 Task: Create in the project BackTech and in the Backlog issue 'Develop a new tool for automated testing of web application database performance and scalability' a child issue 'Serverless computing application performance testing and reporting', and assign it to team member softage.1@softage.net. Create in the project BackTech and in the Backlog issue 'Upgrade the content management and versioning mechanisms of a web application to improve content management and version control' a child issue 'Automated testing infrastructure disaster recovery testing and reporting', and assign it to team member softage.2@softage.net
Action: Mouse moved to (193, 53)
Screenshot: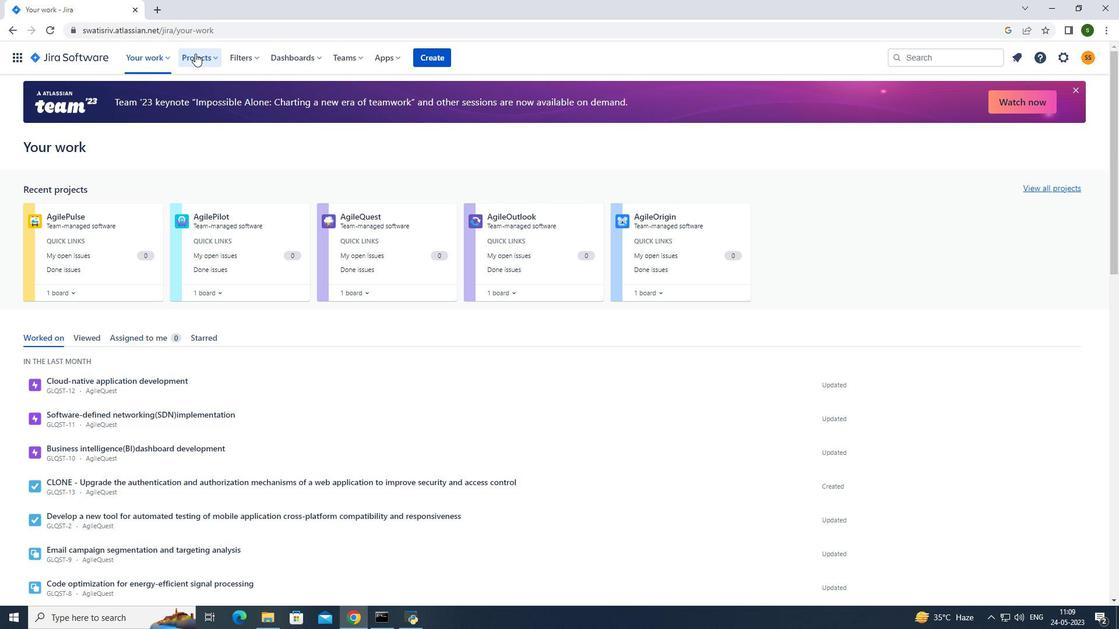 
Action: Mouse pressed left at (193, 53)
Screenshot: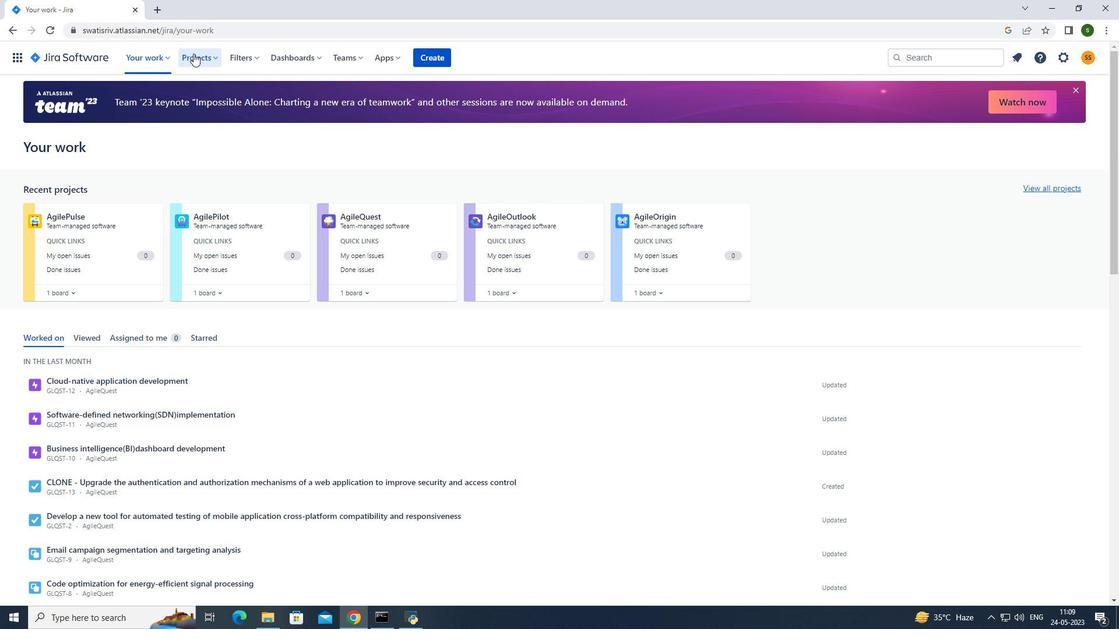 
Action: Mouse moved to (241, 107)
Screenshot: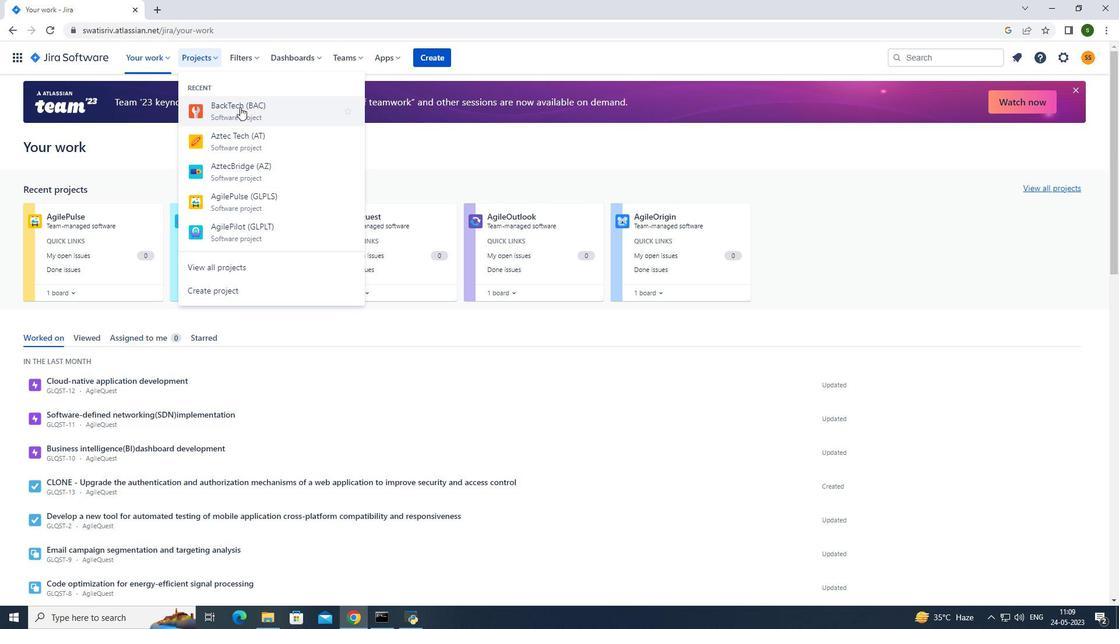 
Action: Mouse pressed left at (241, 107)
Screenshot: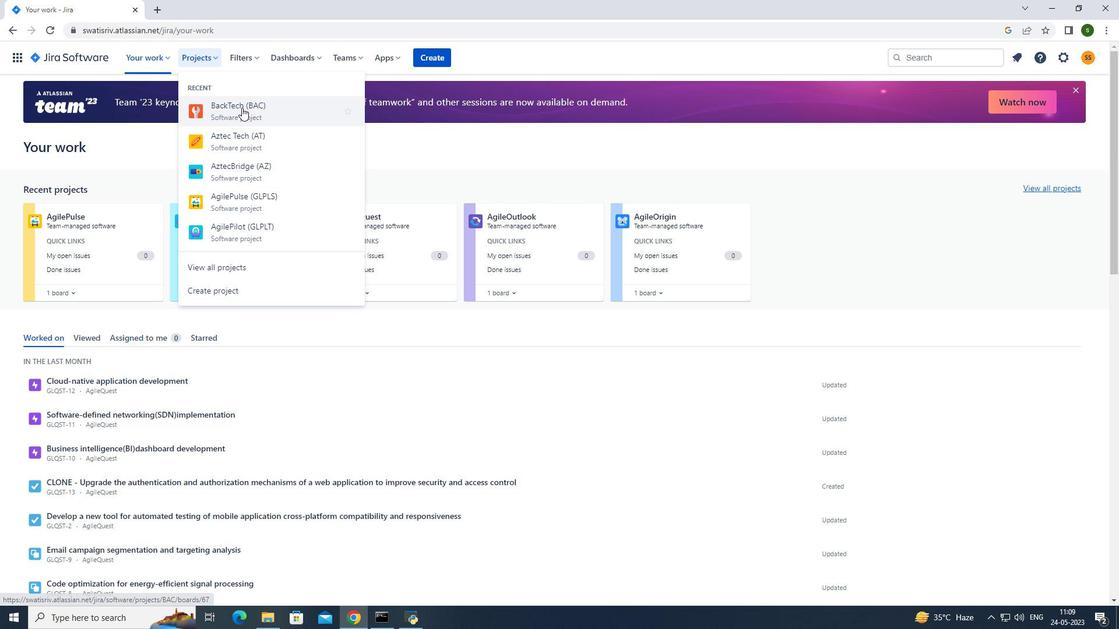 
Action: Mouse moved to (246, 395)
Screenshot: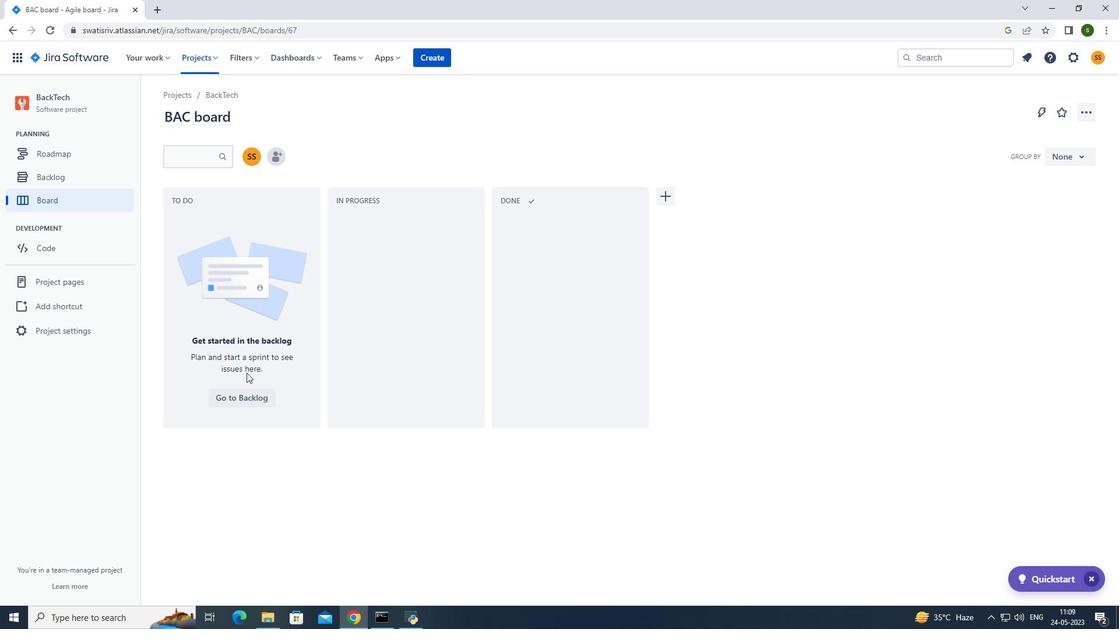 
Action: Mouse pressed left at (246, 395)
Screenshot: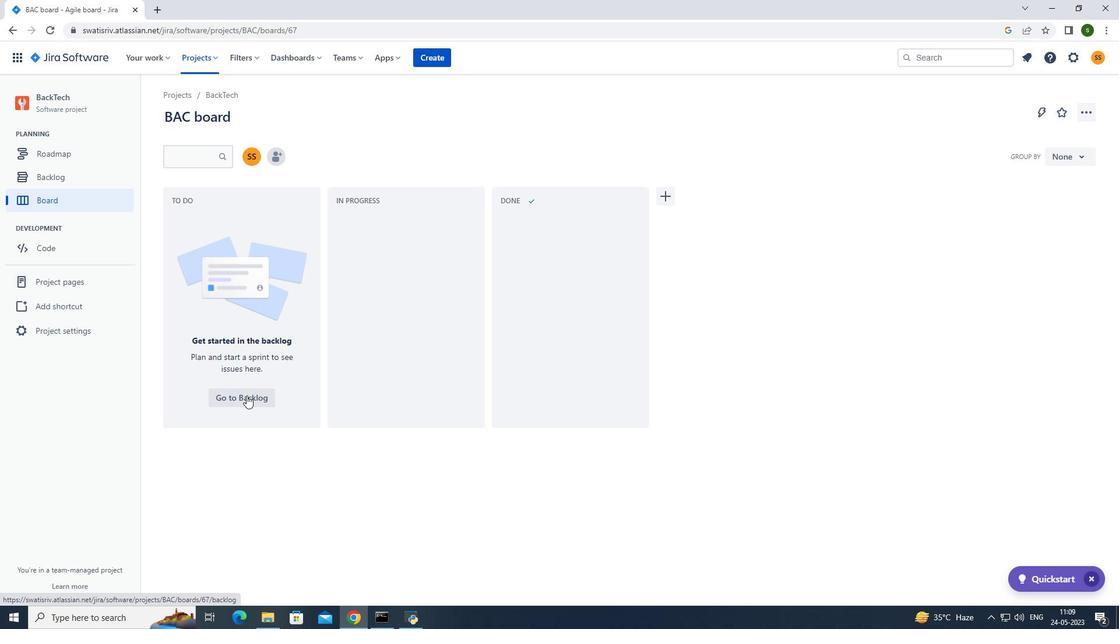 
Action: Mouse moved to (439, 350)
Screenshot: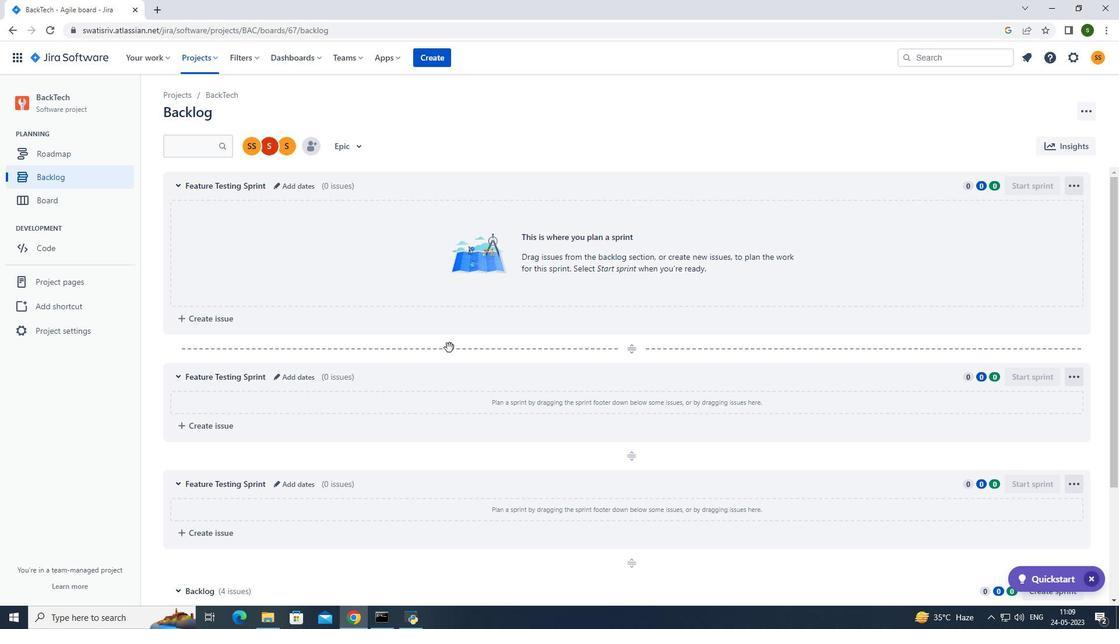 
Action: Mouse scrolled (439, 349) with delta (0, 0)
Screenshot: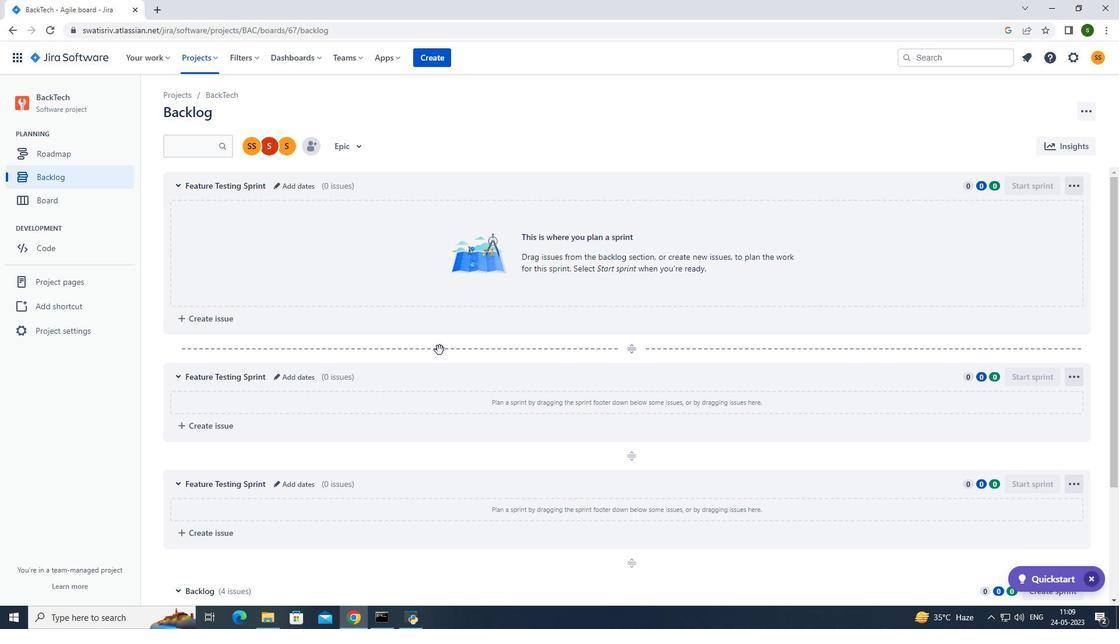 
Action: Mouse scrolled (439, 349) with delta (0, 0)
Screenshot: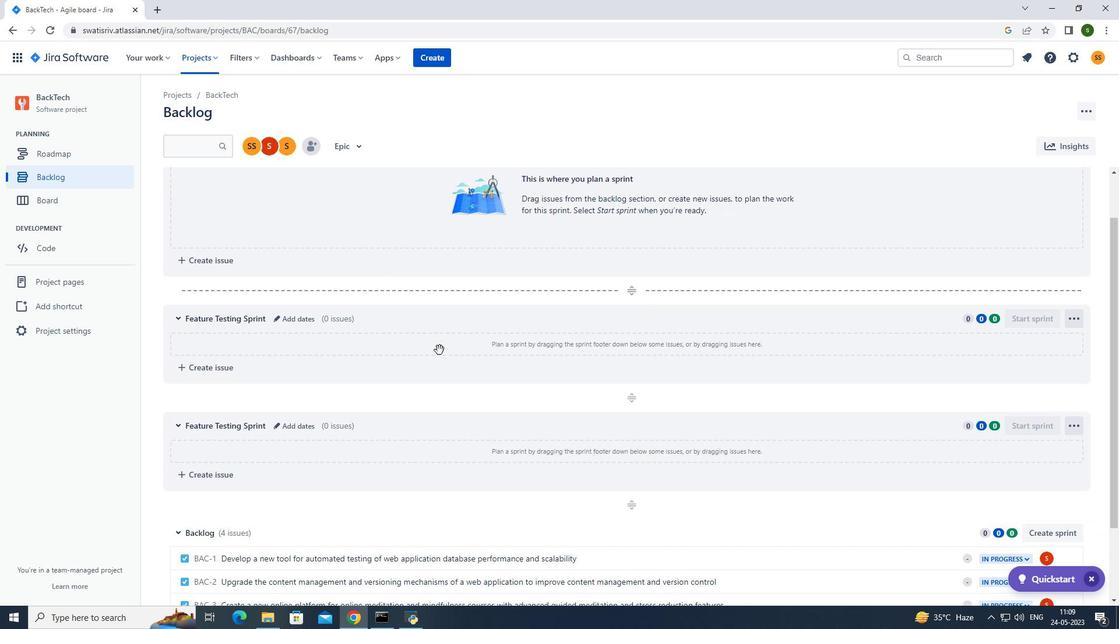 
Action: Mouse scrolled (439, 349) with delta (0, 0)
Screenshot: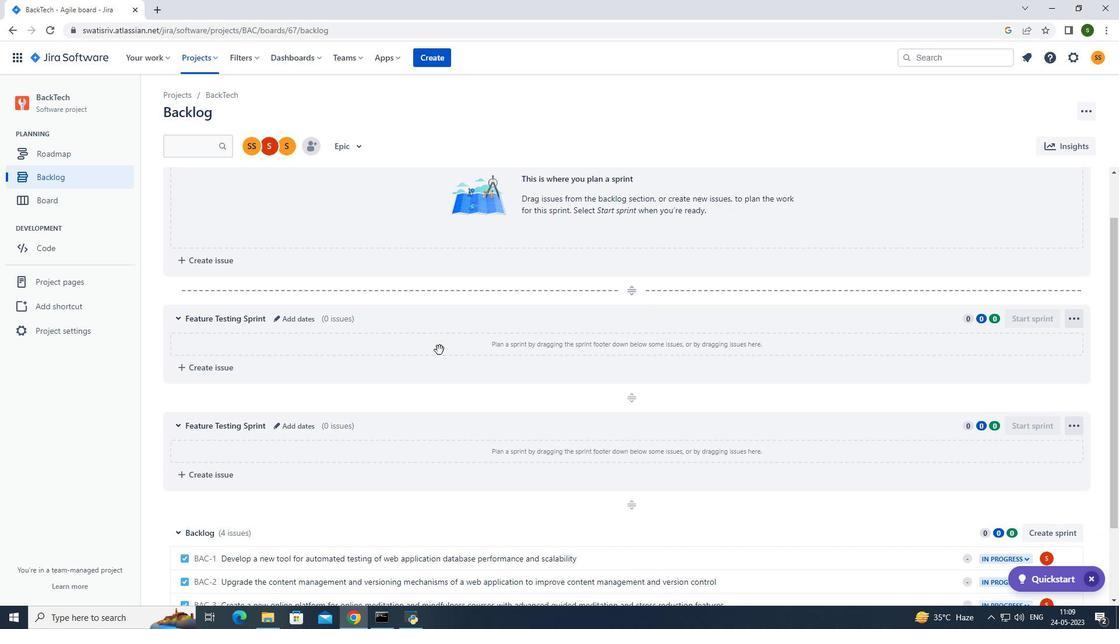 
Action: Mouse scrolled (439, 349) with delta (0, 0)
Screenshot: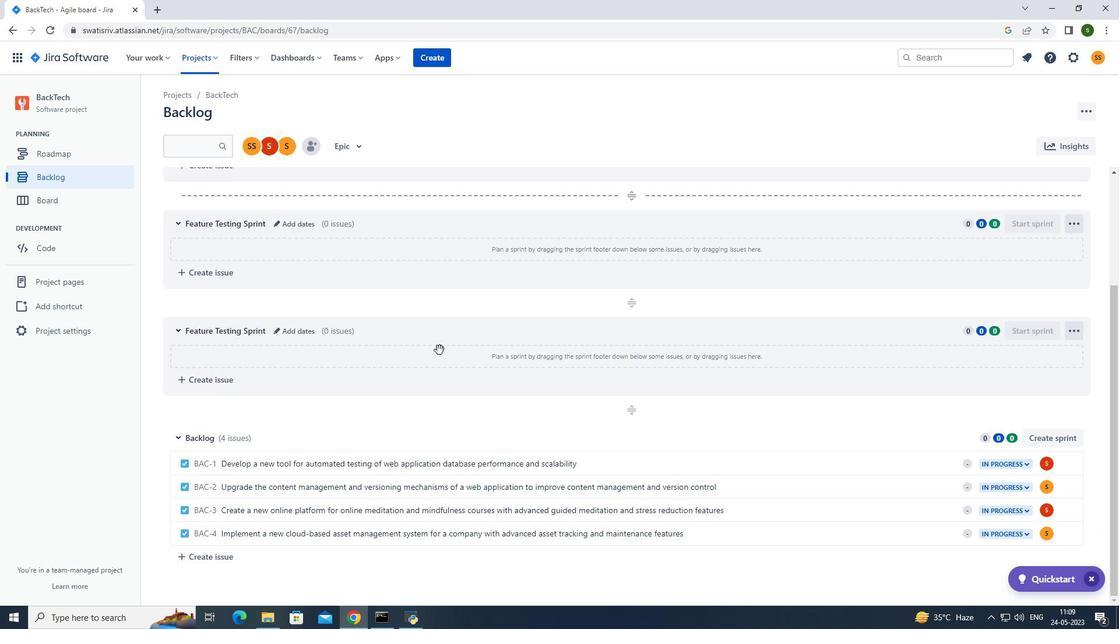 
Action: Mouse scrolled (439, 349) with delta (0, 0)
Screenshot: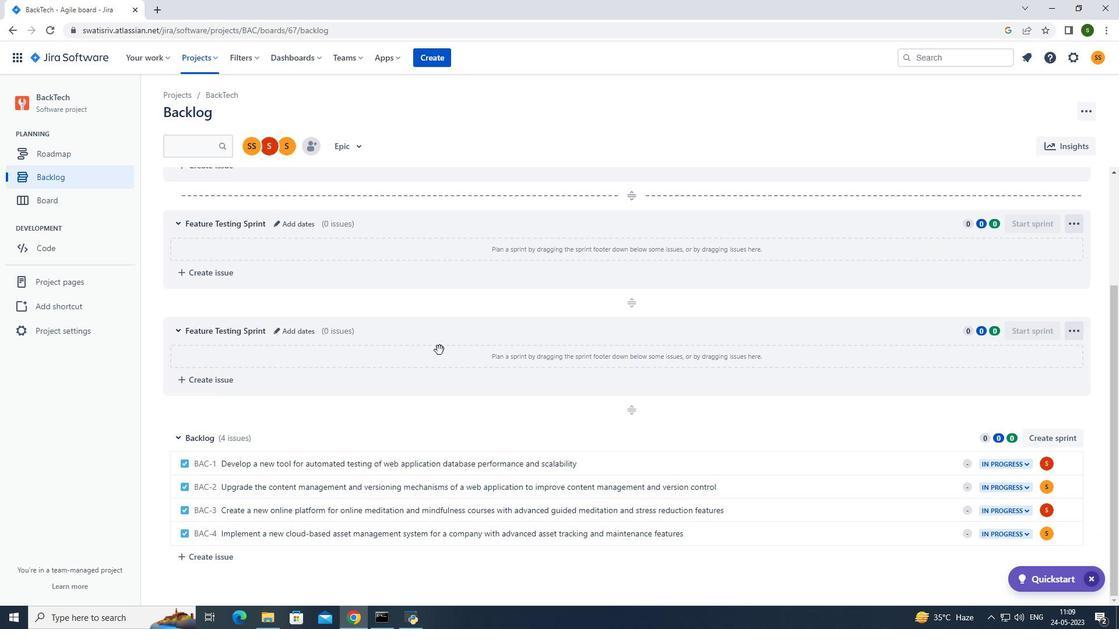 
Action: Mouse scrolled (439, 349) with delta (0, 0)
Screenshot: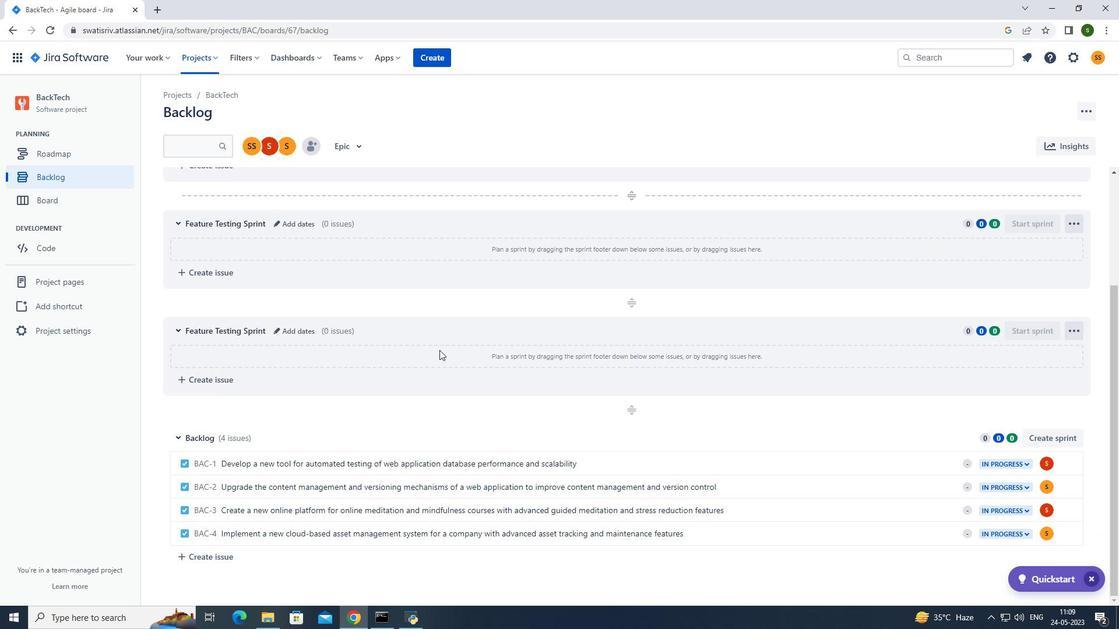 
Action: Mouse scrolled (439, 350) with delta (0, 0)
Screenshot: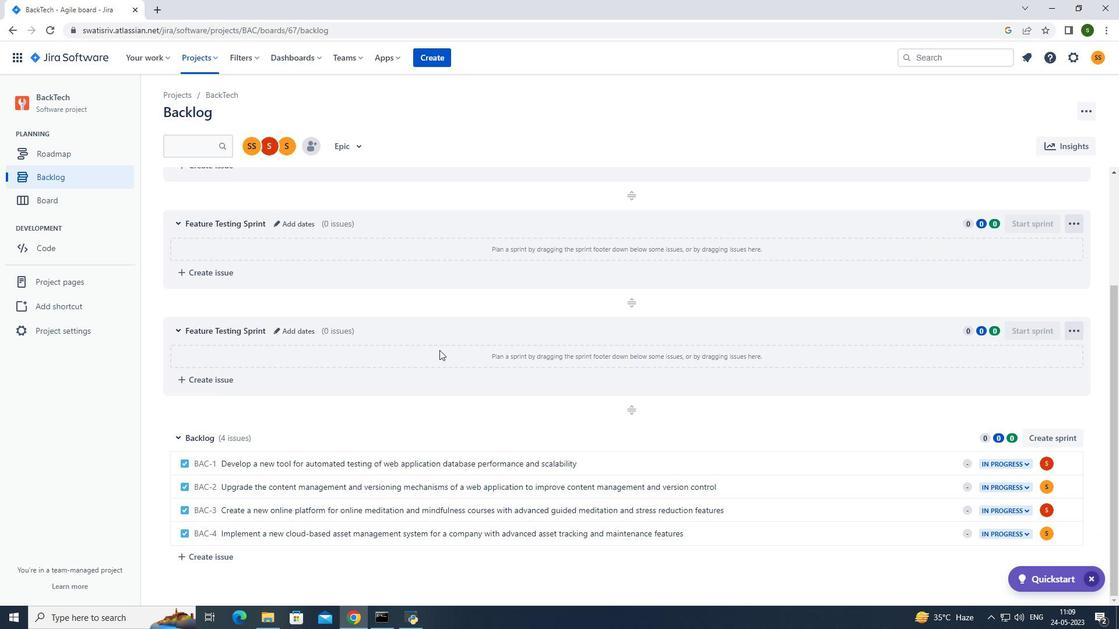 
Action: Mouse moved to (662, 459)
Screenshot: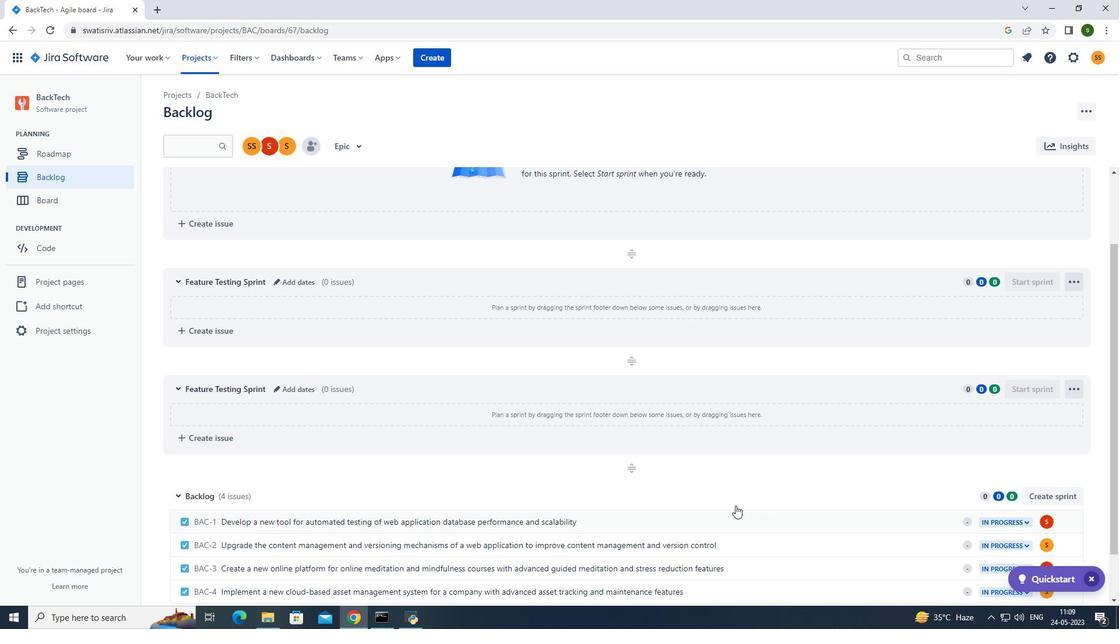 
Action: Mouse scrolled (662, 458) with delta (0, 0)
Screenshot: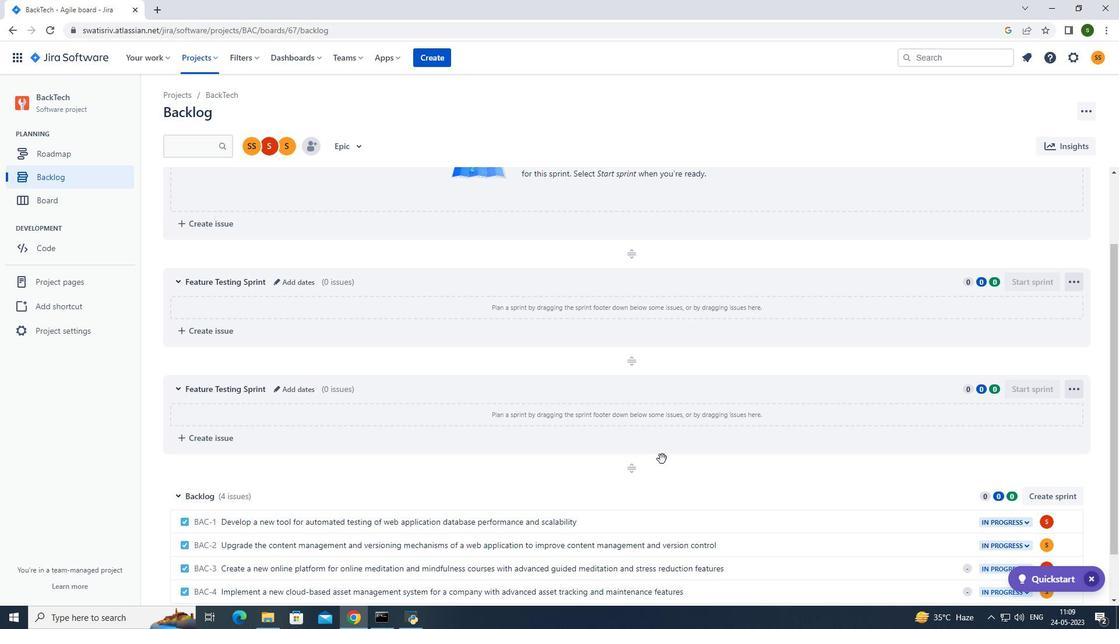 
Action: Mouse scrolled (662, 458) with delta (0, 0)
Screenshot: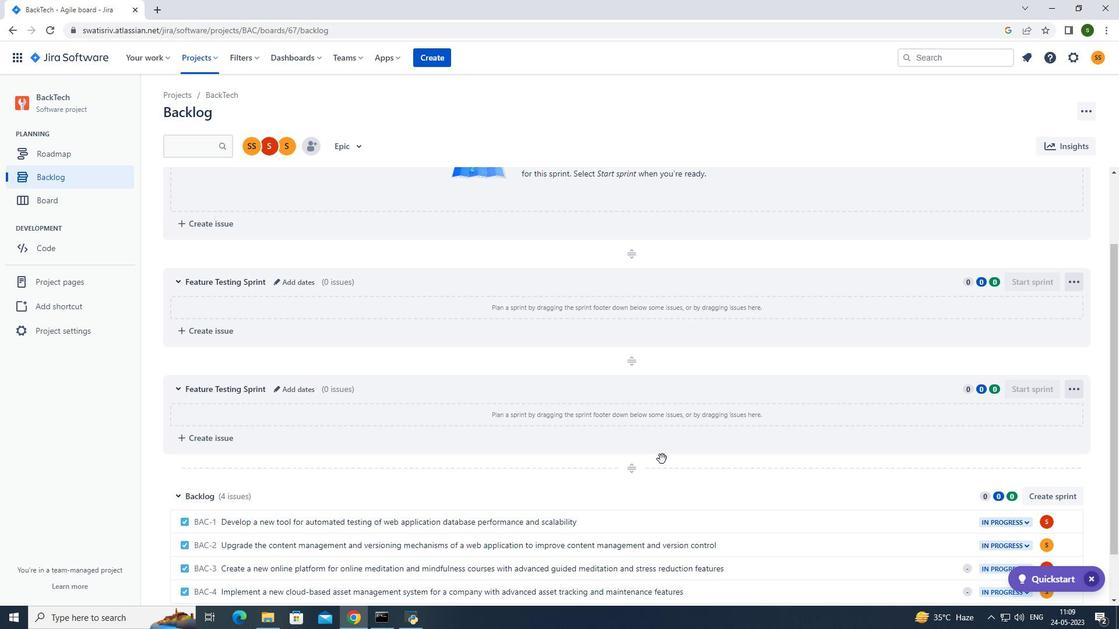 
Action: Mouse scrolled (662, 458) with delta (0, 0)
Screenshot: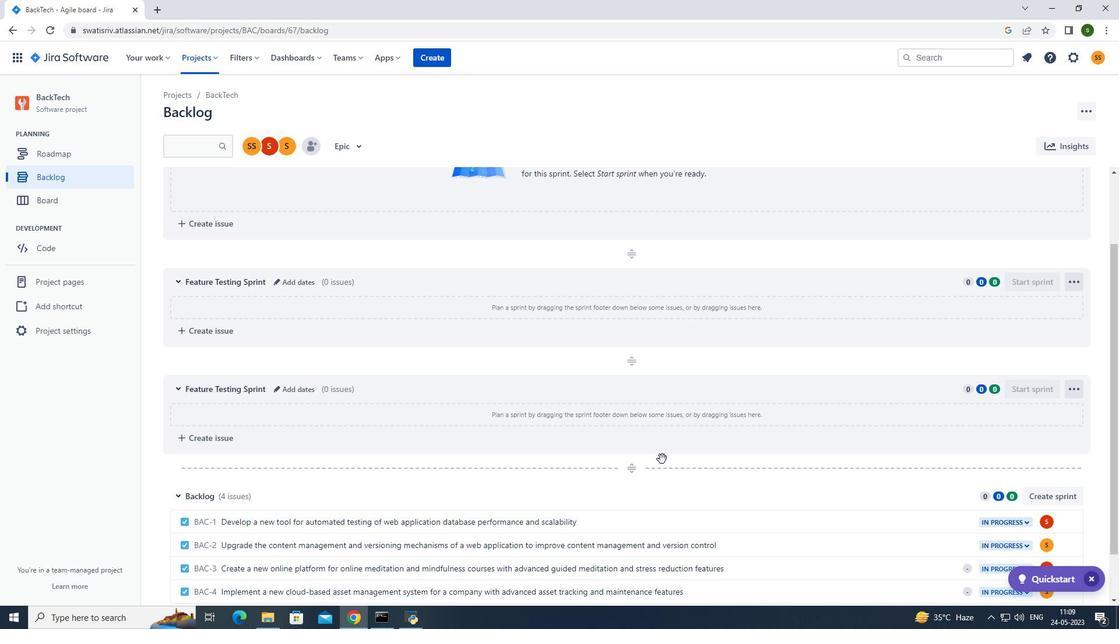 
Action: Mouse moved to (763, 462)
Screenshot: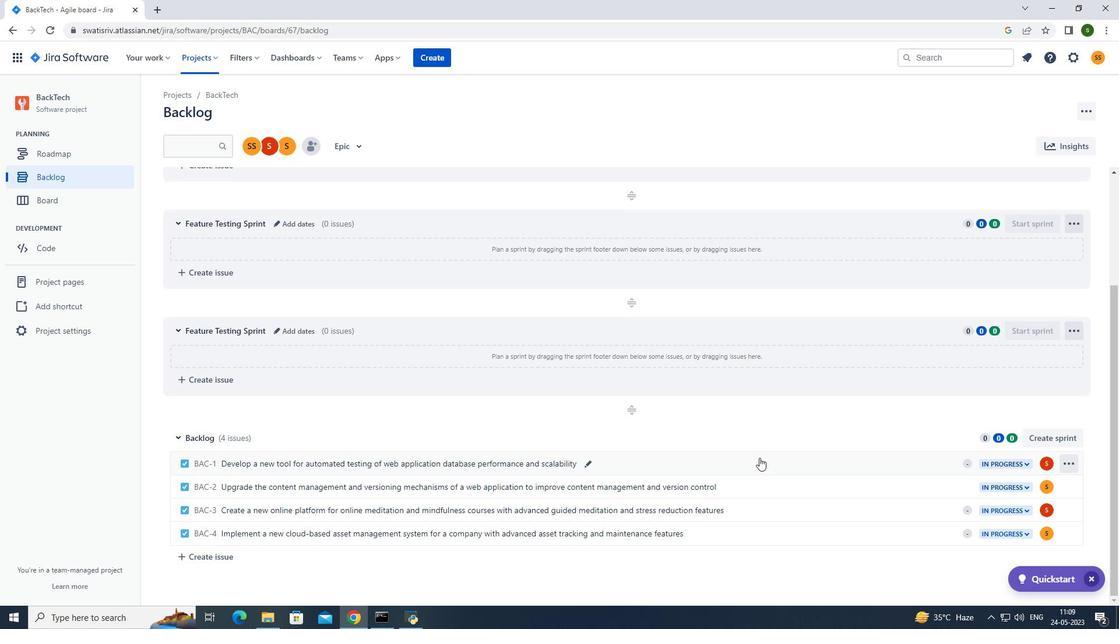 
Action: Mouse pressed left at (763, 462)
Screenshot: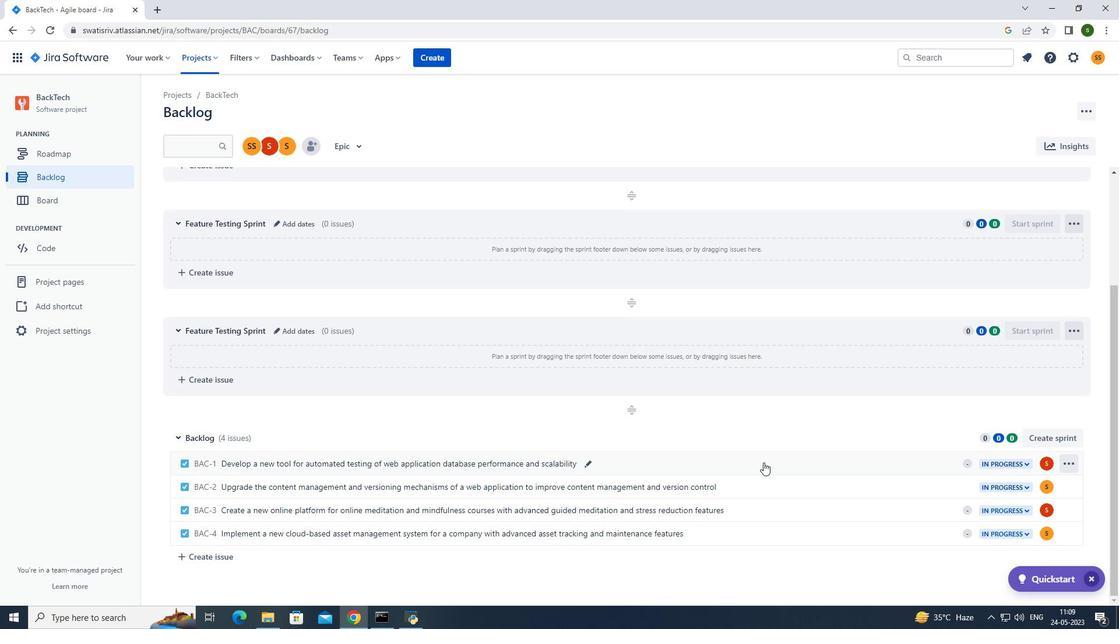 
Action: Mouse moved to (914, 280)
Screenshot: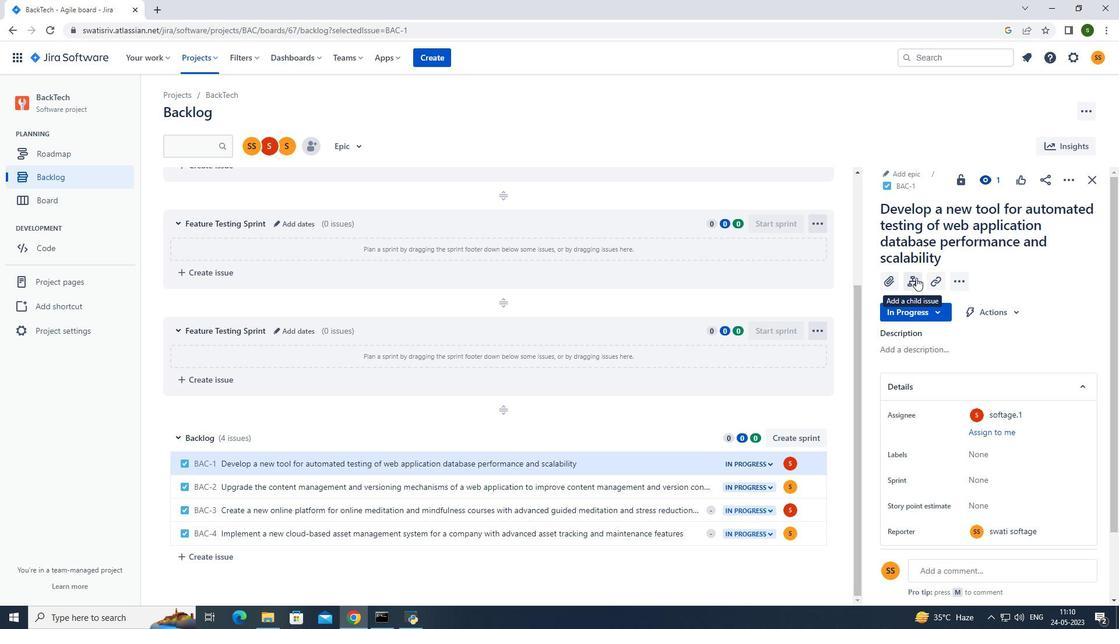 
Action: Mouse pressed left at (914, 280)
Screenshot: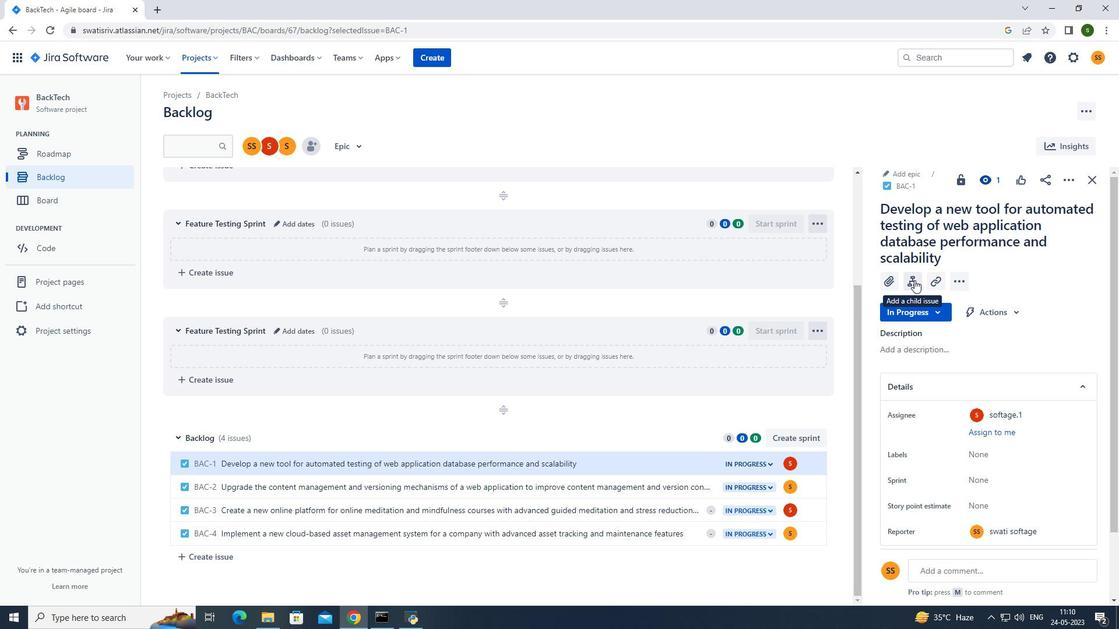 
Action: Mouse moved to (929, 374)
Screenshot: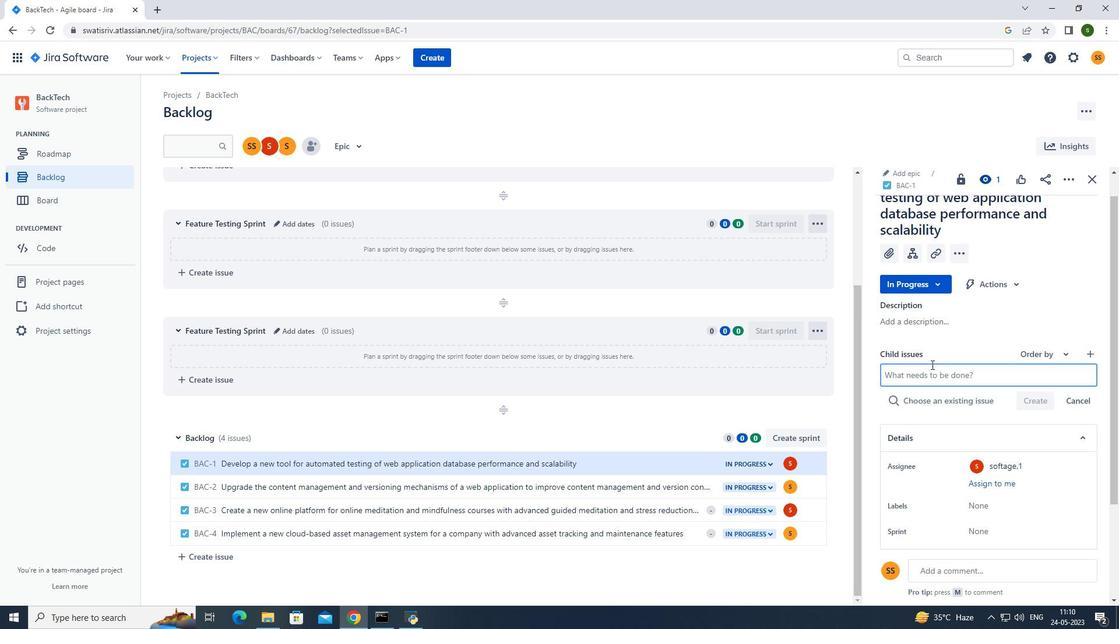 
Action: Mouse pressed left at (929, 374)
Screenshot: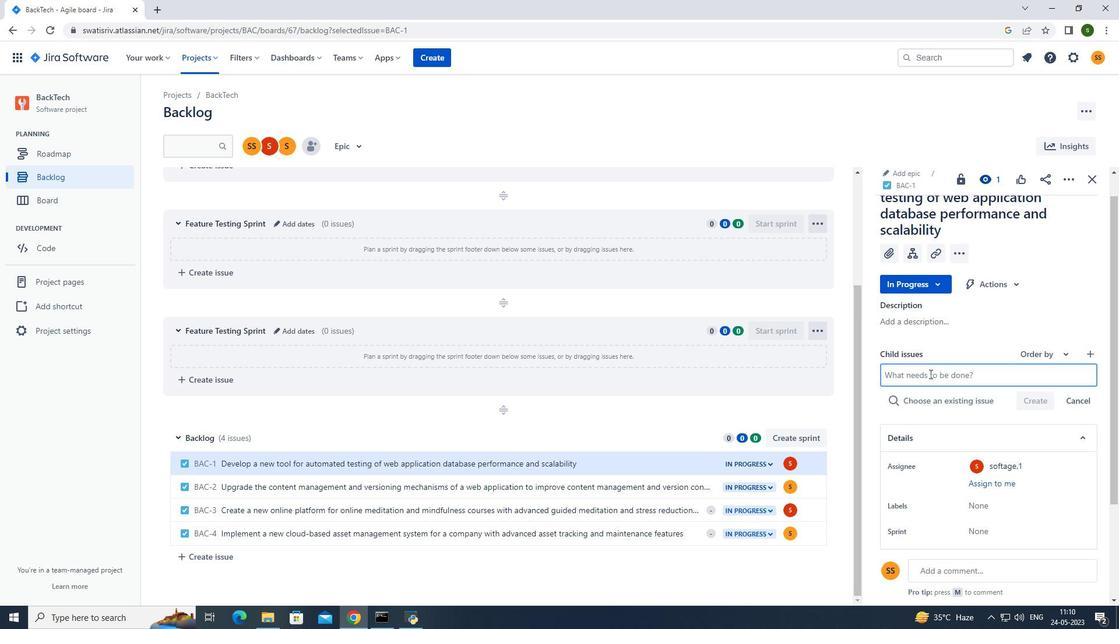 
Action: Key pressed <Key.caps_lock>S<Key.caps_lock>erverless<Key.space>coputing
Screenshot: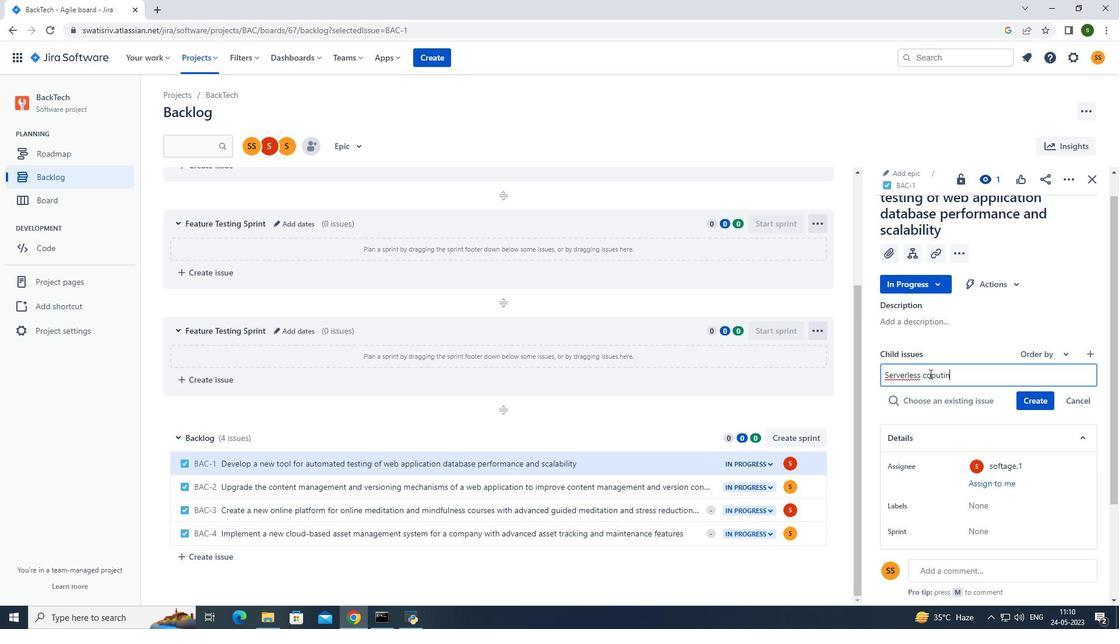 
Action: Mouse moved to (935, 375)
Screenshot: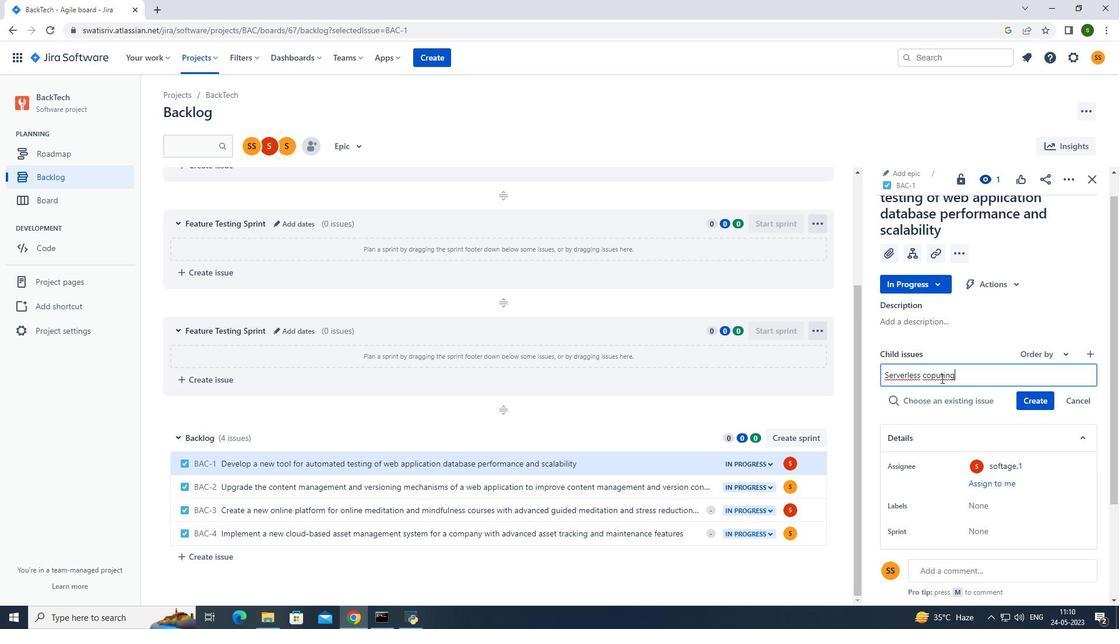 
Action: Mouse pressed left at (935, 375)
Screenshot: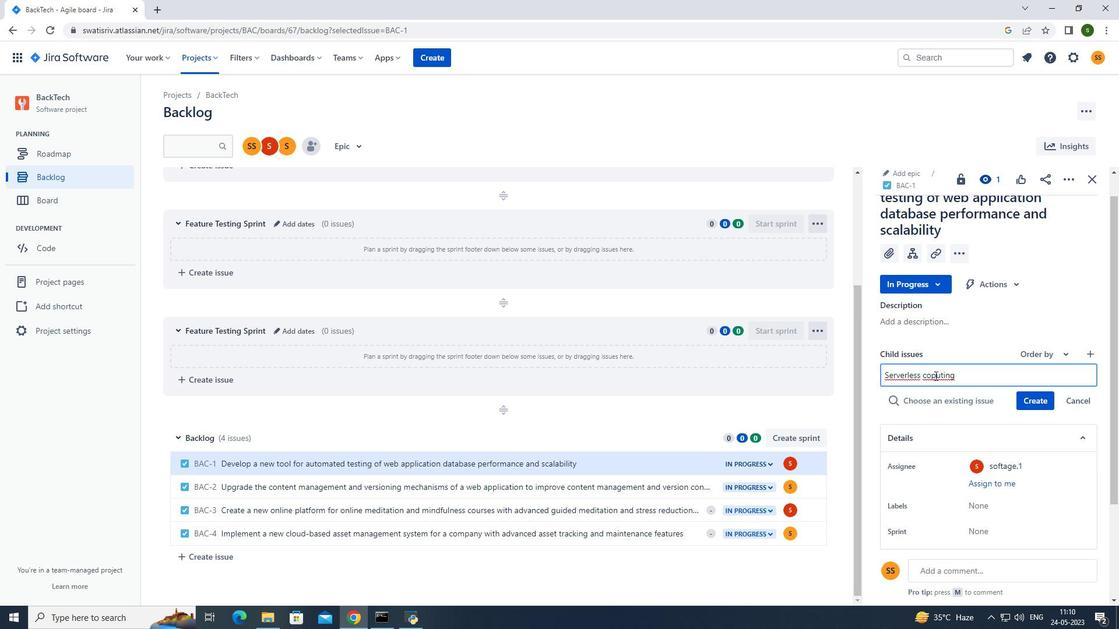 
Action: Mouse moved to (931, 375)
Screenshot: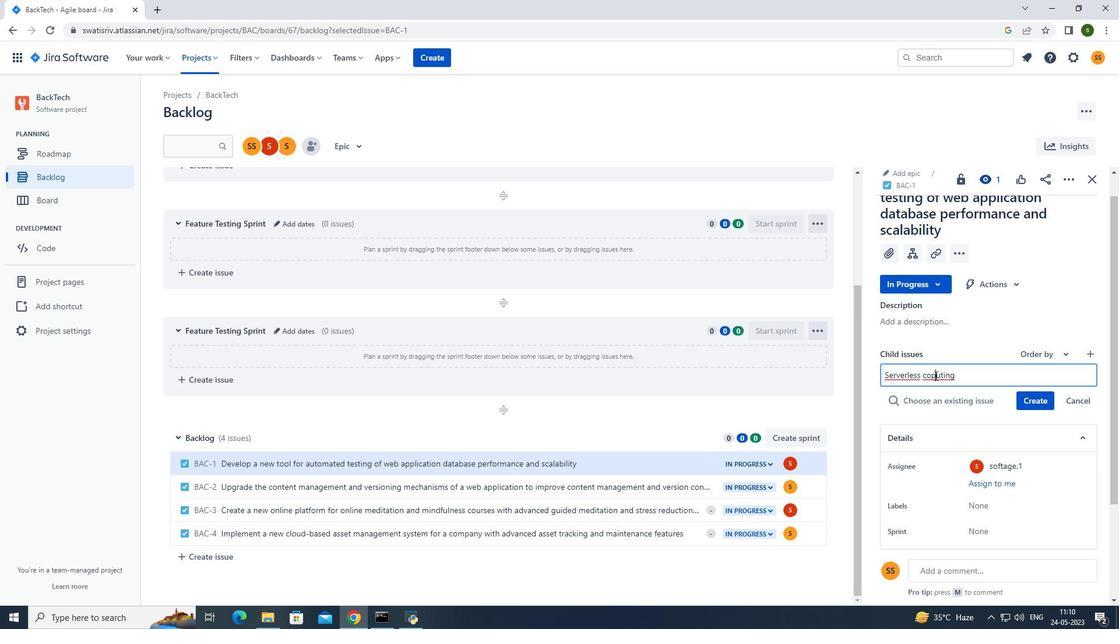 
Action: Mouse pressed left at (931, 375)
Screenshot: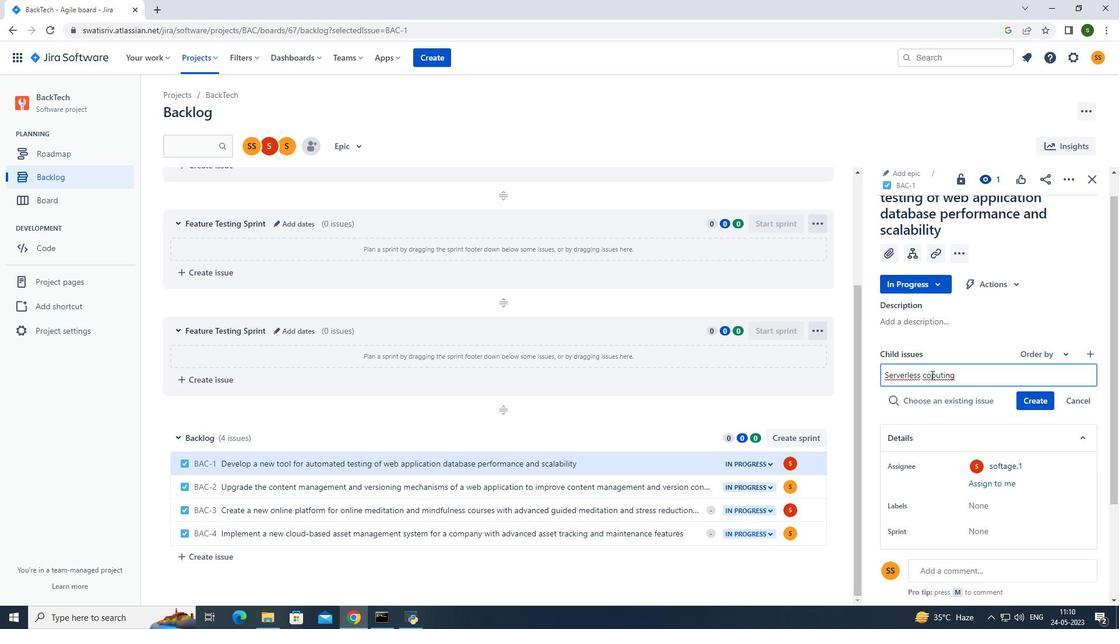 
Action: Mouse moved to (939, 375)
Screenshot: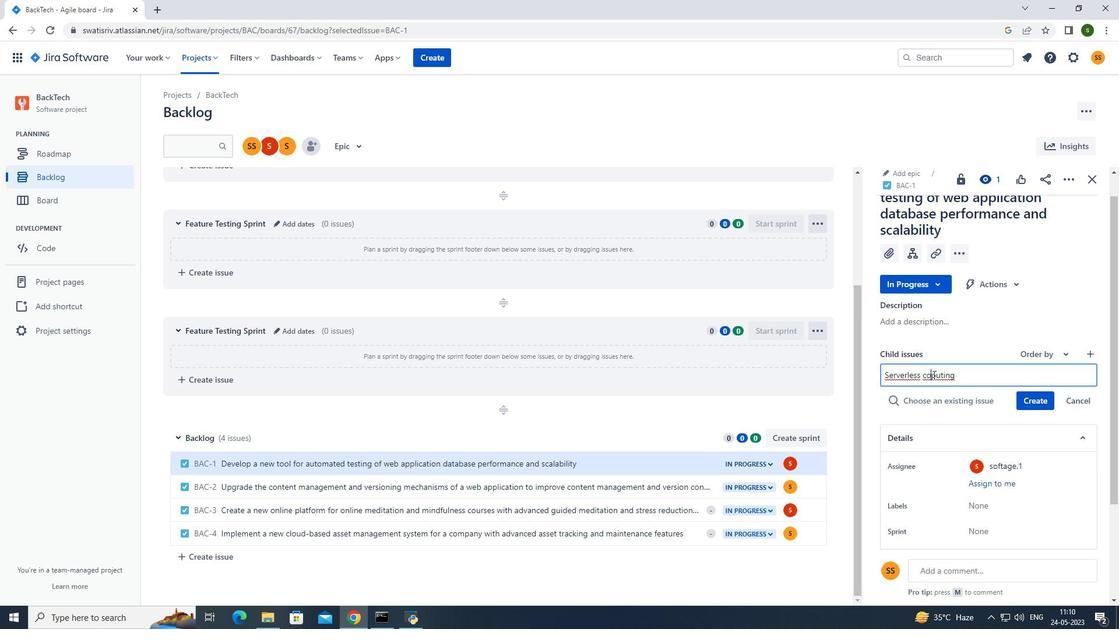 
Action: Key pressed m
Screenshot: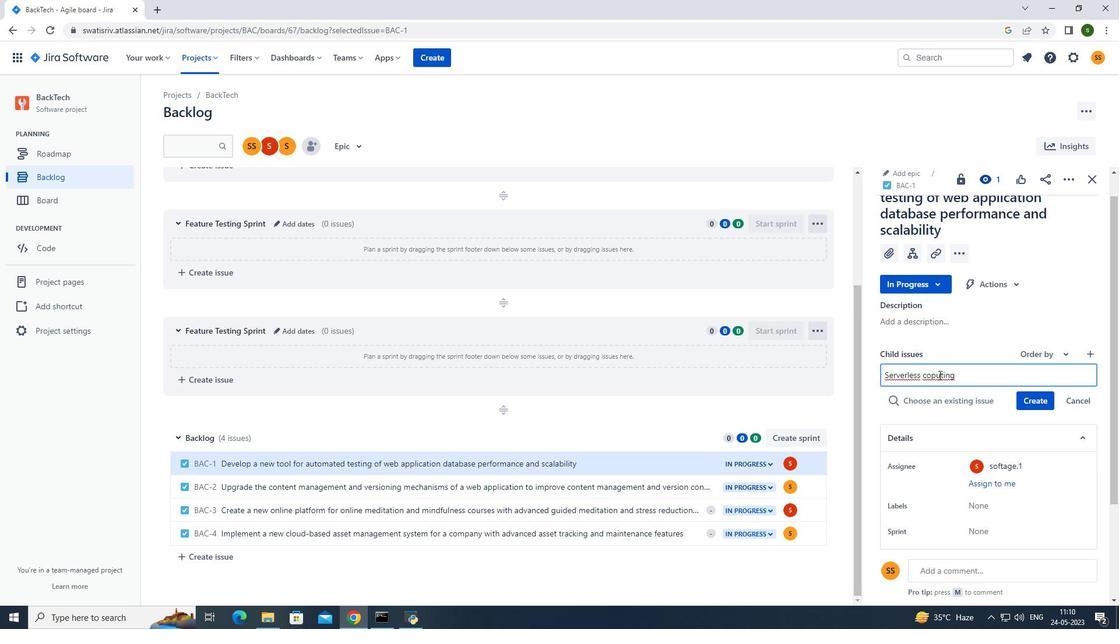 
Action: Mouse moved to (981, 382)
Screenshot: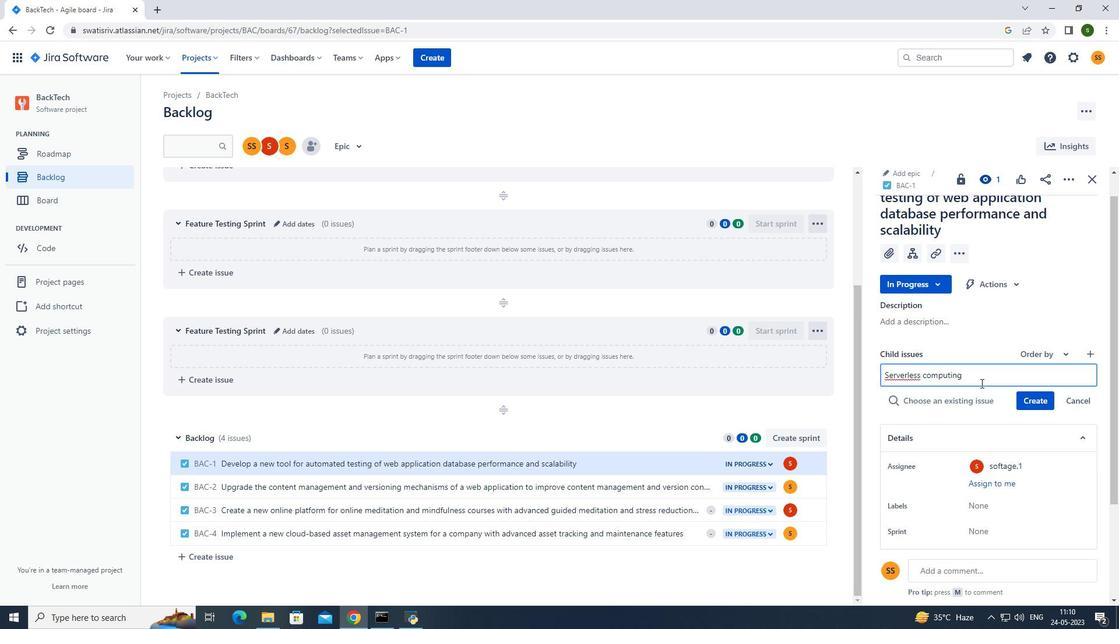 
Action: Mouse pressed left at (981, 382)
Screenshot: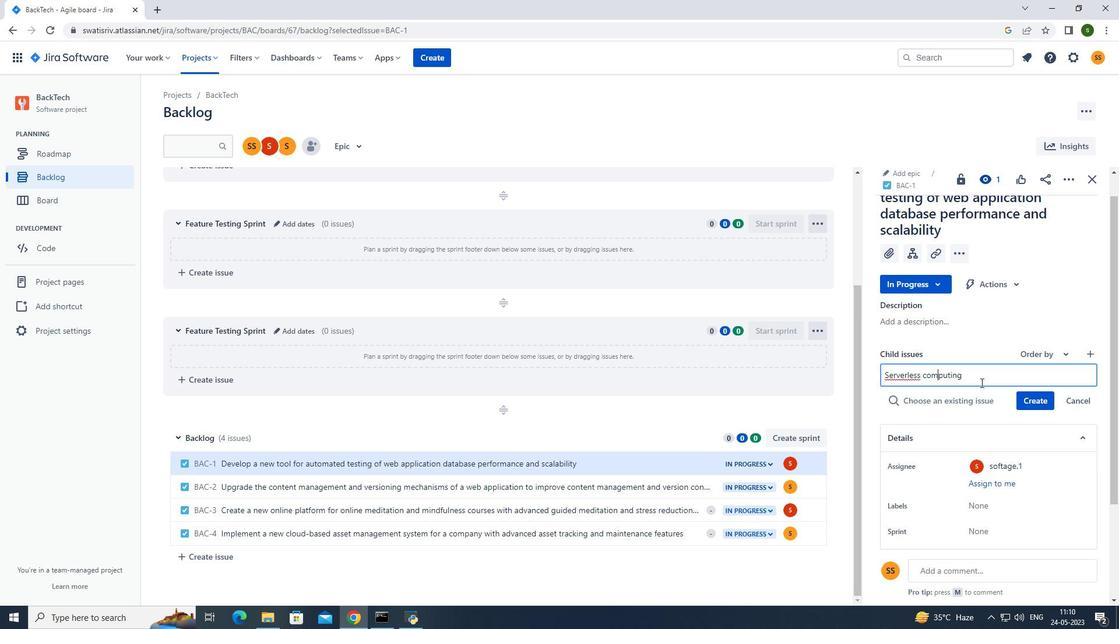 
Action: Mouse moved to (972, 373)
Screenshot: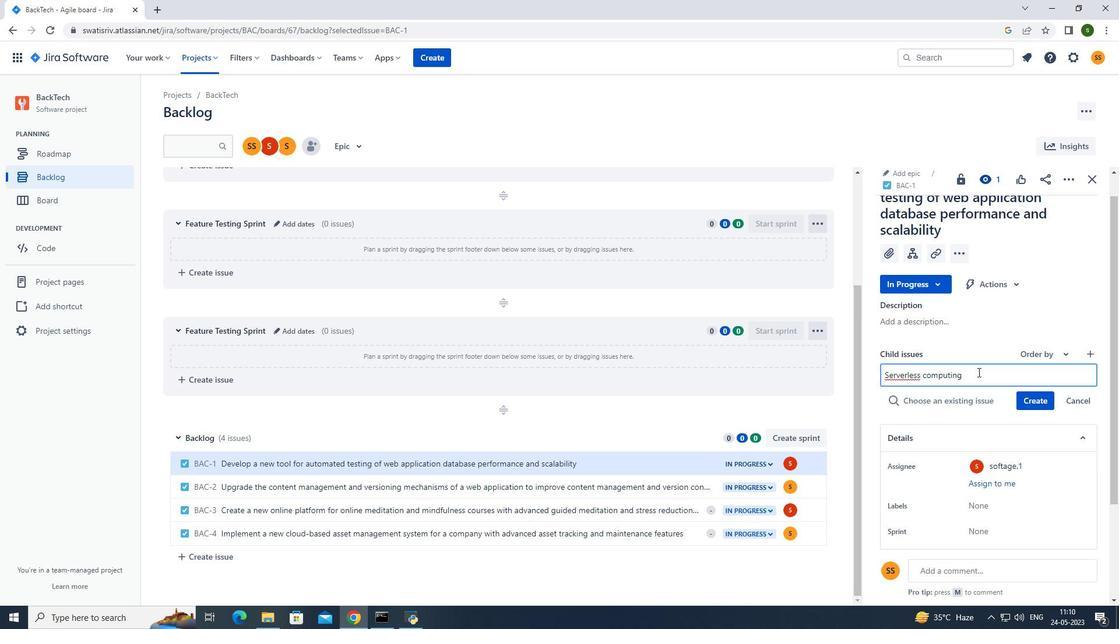 
Action: Key pressed <Key.space>application<Key.space>performance<Key.space>testing<Key.space>and<Key.space>reporting<Key.enter>
Screenshot: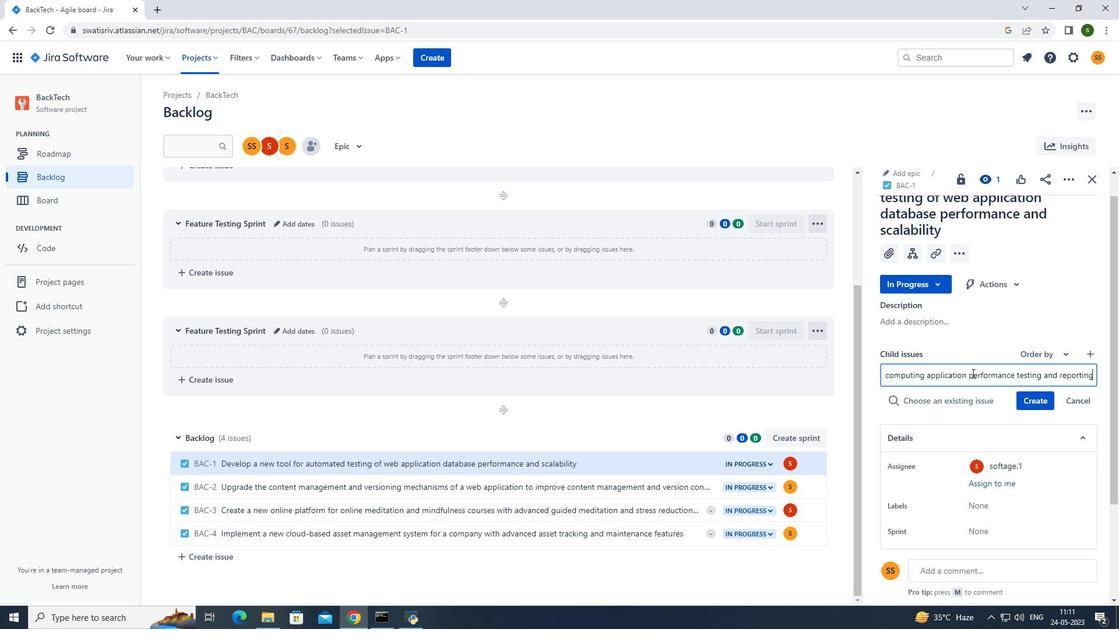 
Action: Mouse moved to (1043, 381)
Screenshot: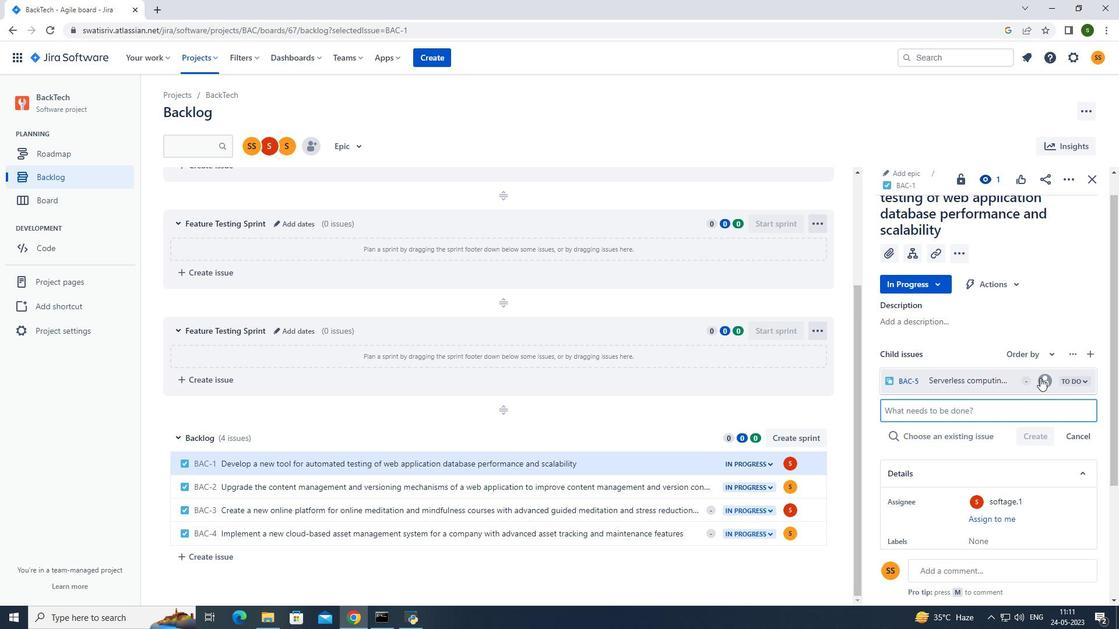 
Action: Mouse pressed left at (1043, 381)
Screenshot: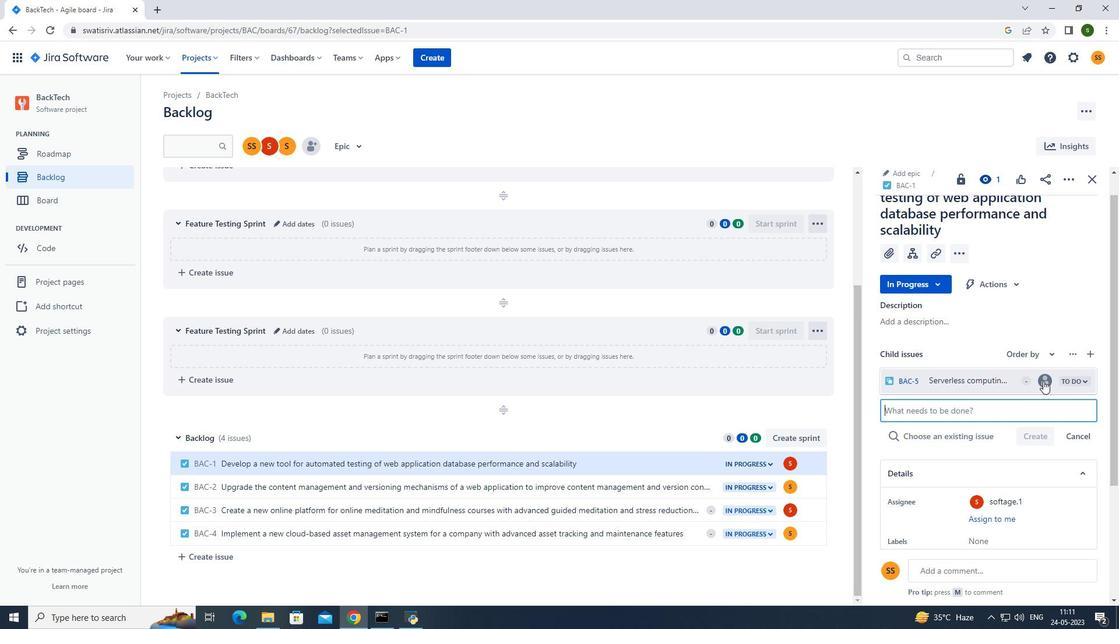 
Action: Mouse moved to (929, 320)
Screenshot: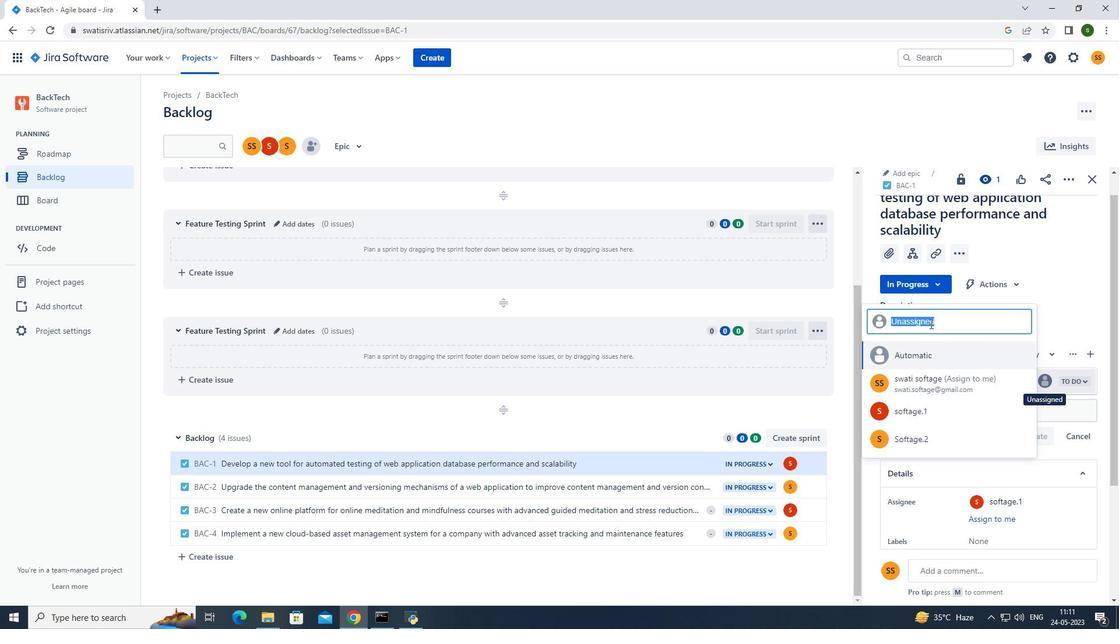 
Action: Key pressed softage.1<Key.shift>@softage.net
Screenshot: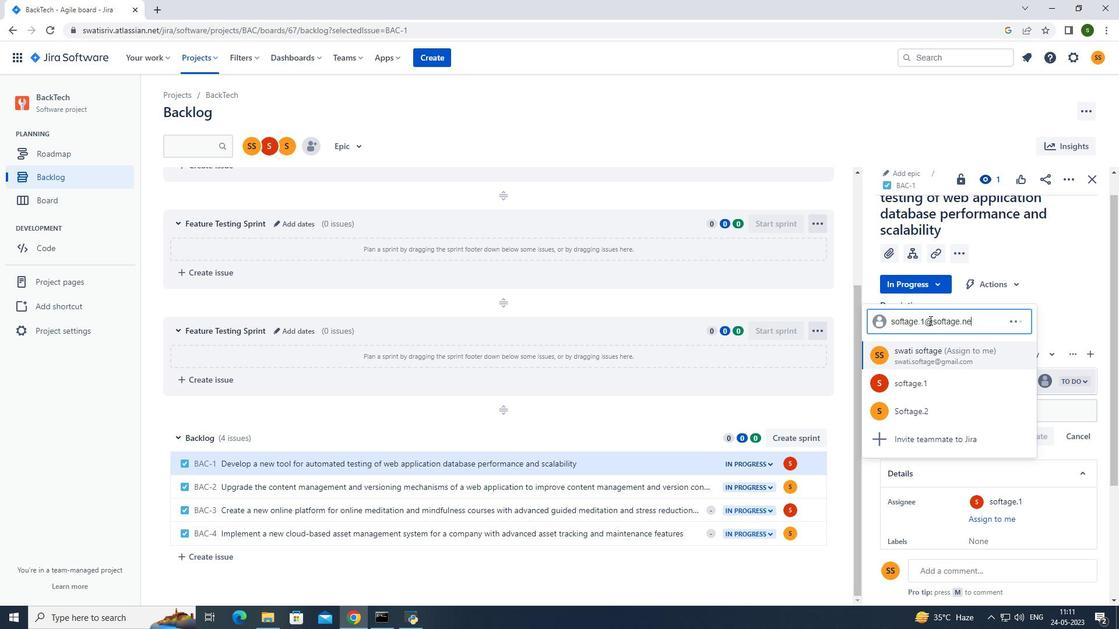 
Action: Mouse moved to (944, 383)
Screenshot: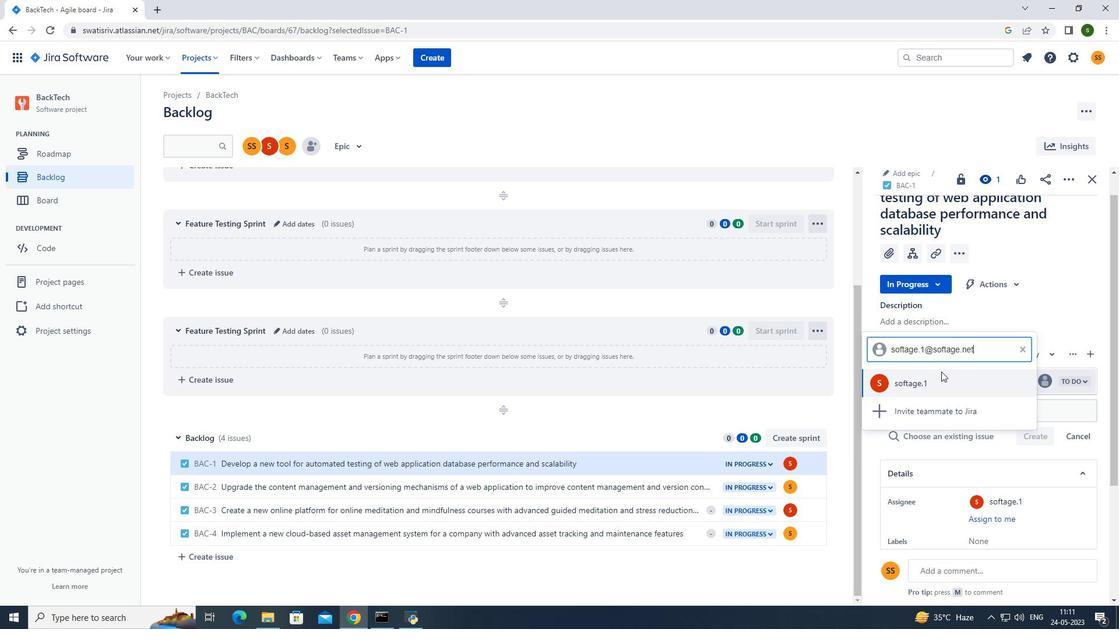 
Action: Mouse pressed left at (944, 383)
Screenshot: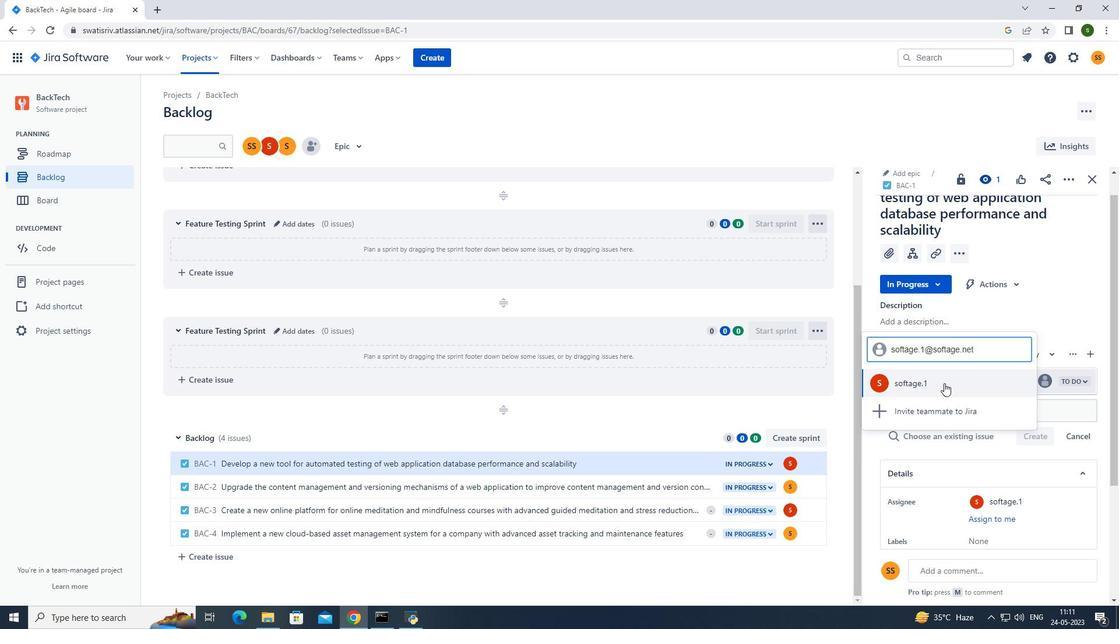 
Action: Mouse moved to (201, 60)
Screenshot: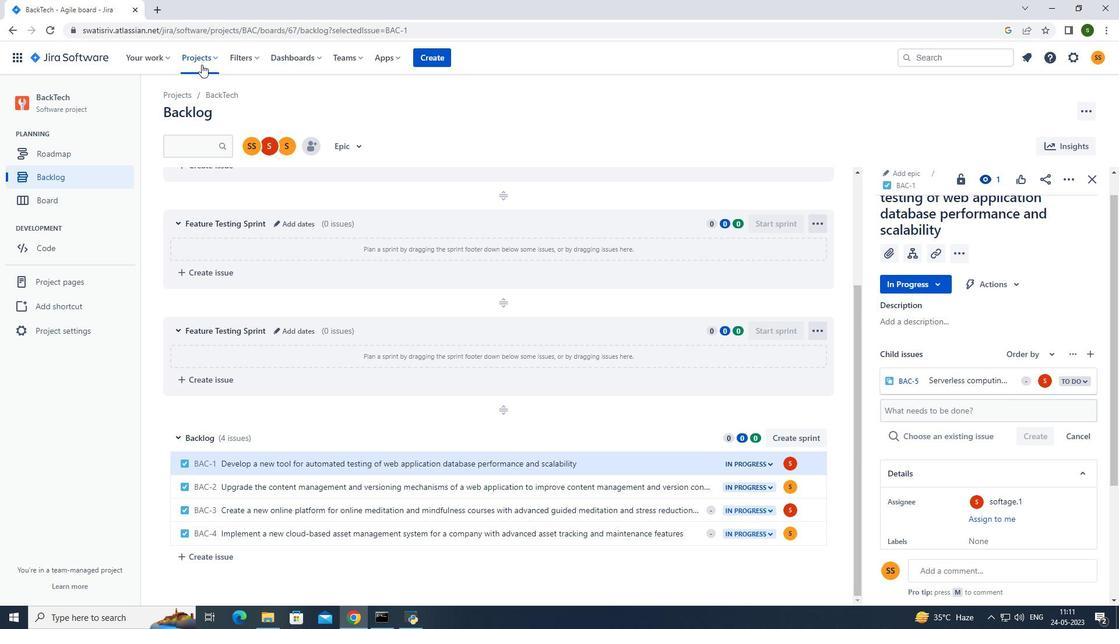 
Action: Mouse pressed left at (201, 60)
Screenshot: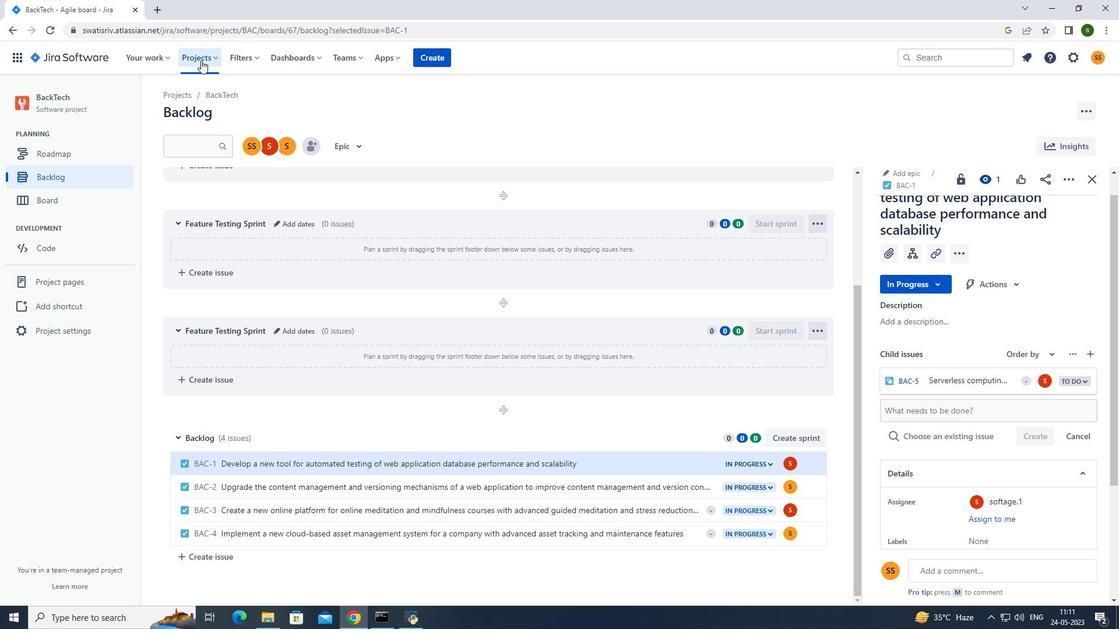 
Action: Mouse moved to (235, 102)
Screenshot: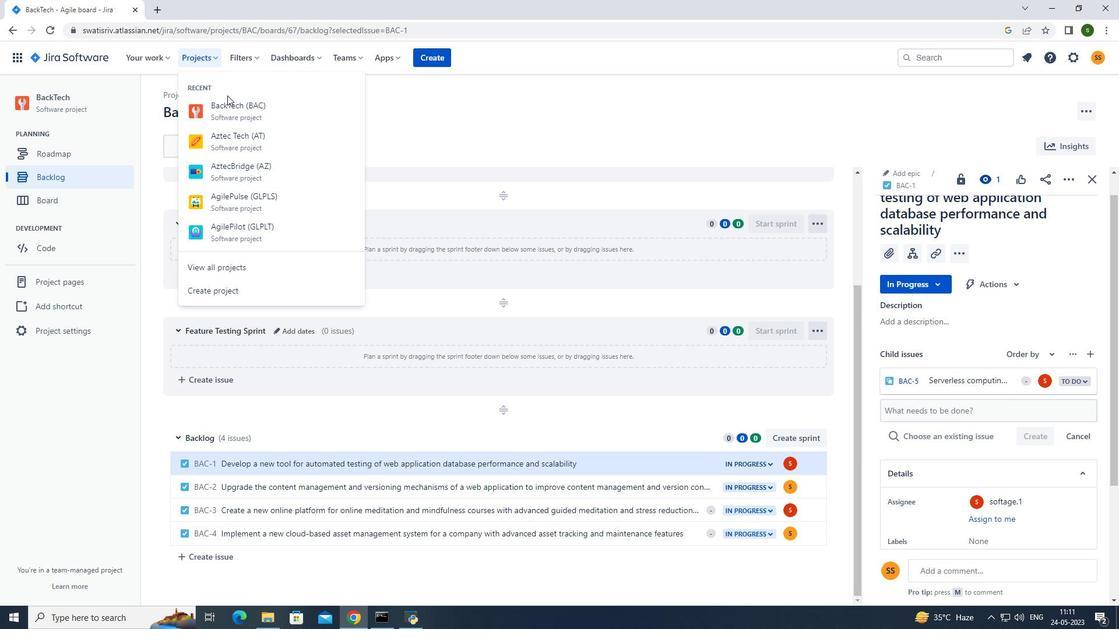 
Action: Mouse pressed left at (235, 102)
Screenshot: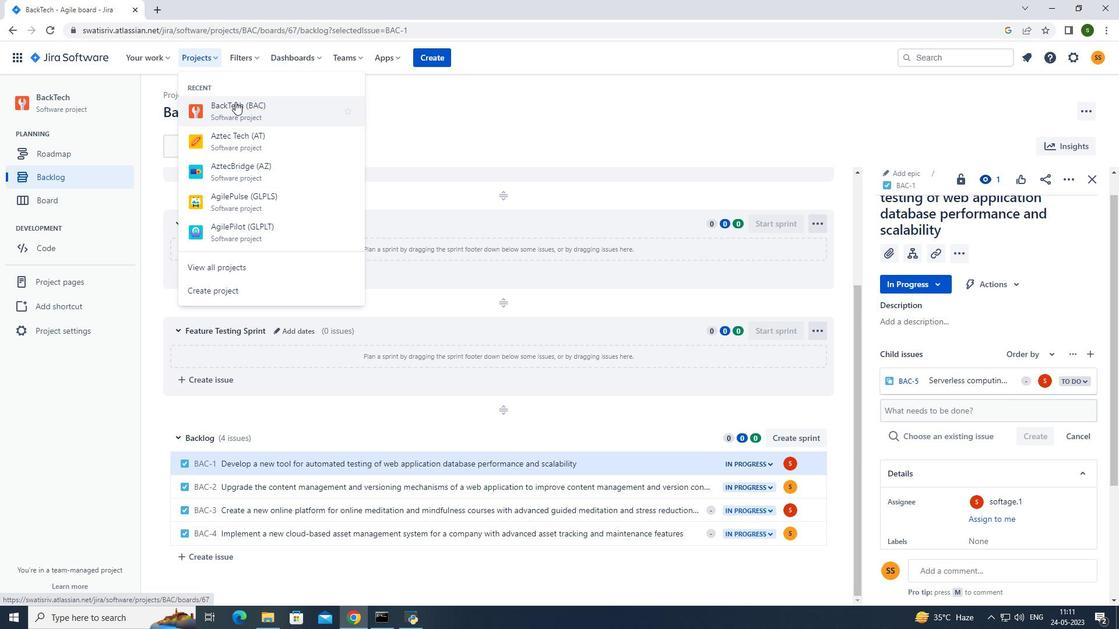 
Action: Mouse moved to (241, 397)
Screenshot: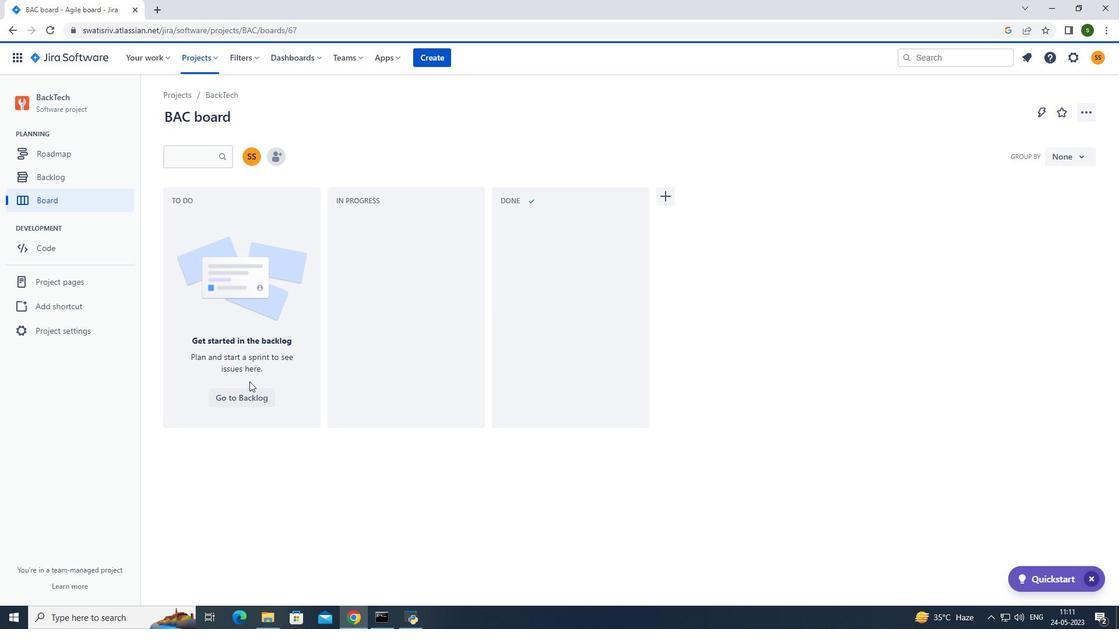 
Action: Mouse pressed left at (241, 397)
Screenshot: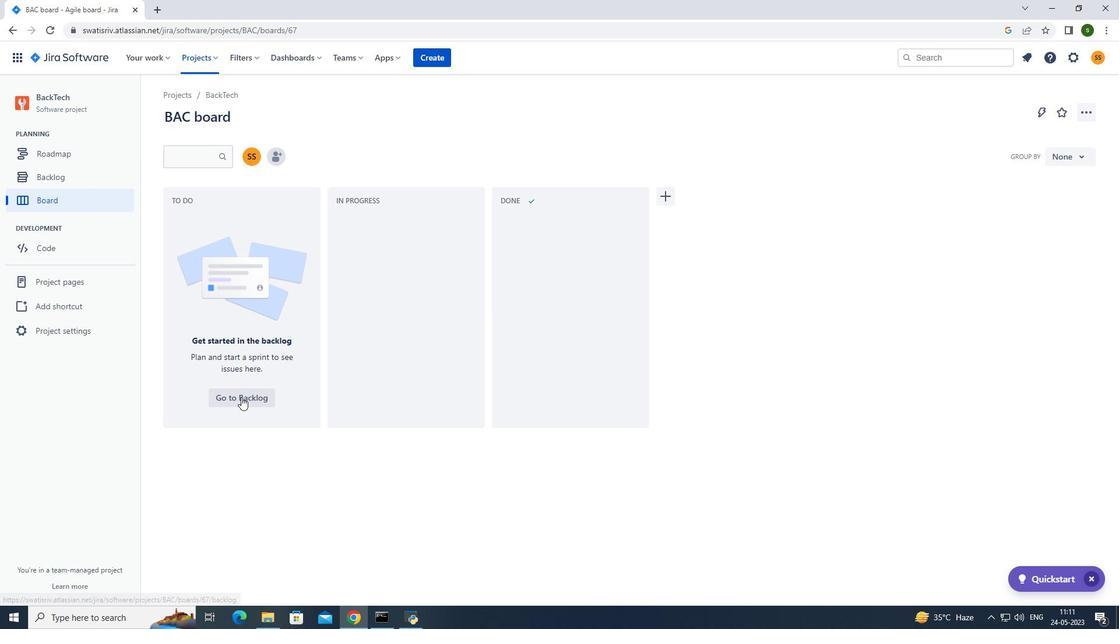 
Action: Mouse moved to (461, 433)
Screenshot: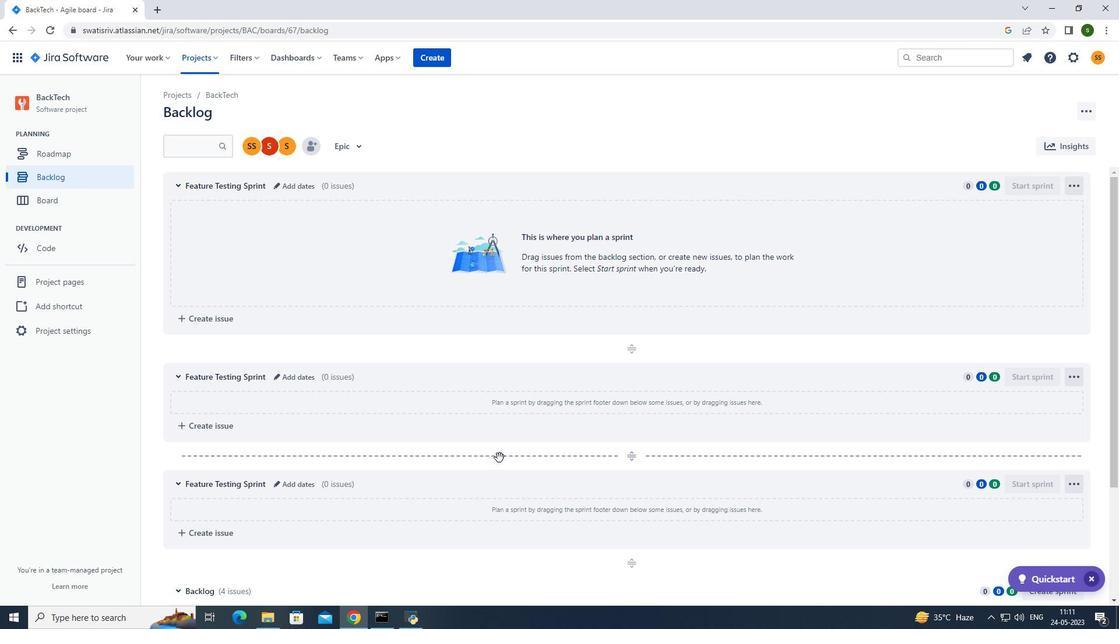 
Action: Mouse scrolled (461, 433) with delta (0, 0)
Screenshot: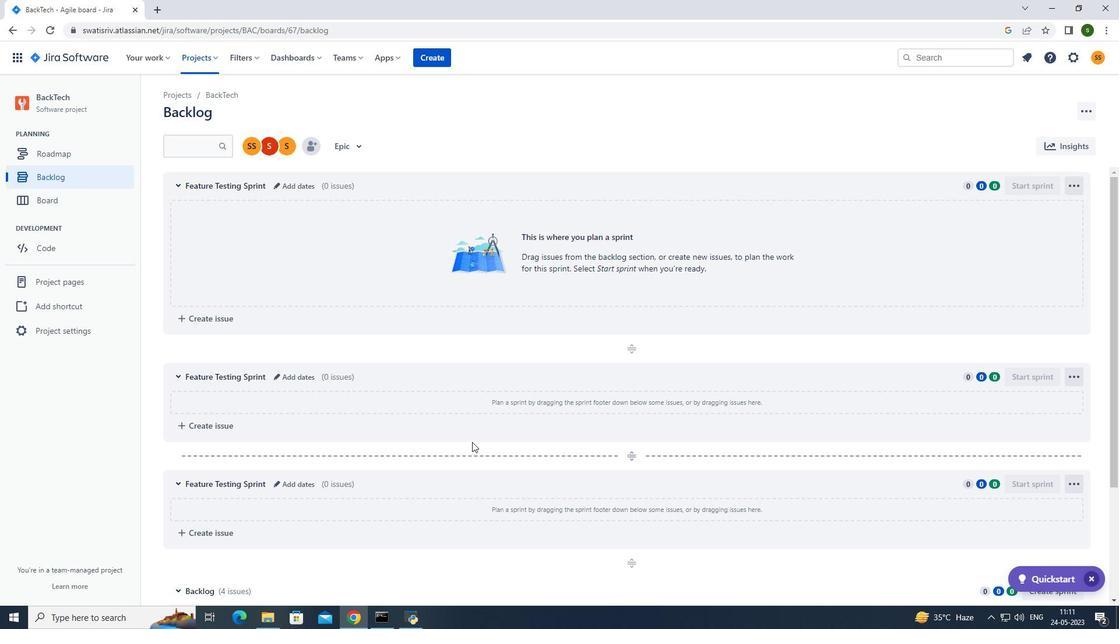 
Action: Mouse scrolled (461, 433) with delta (0, 0)
Screenshot: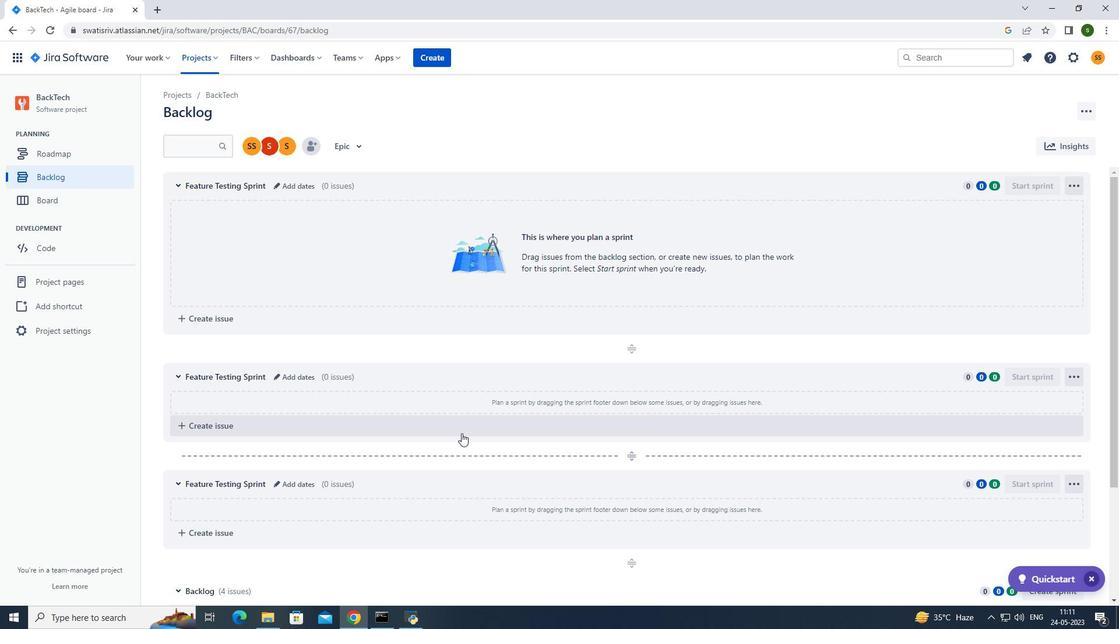 
Action: Mouse scrolled (461, 433) with delta (0, 0)
Screenshot: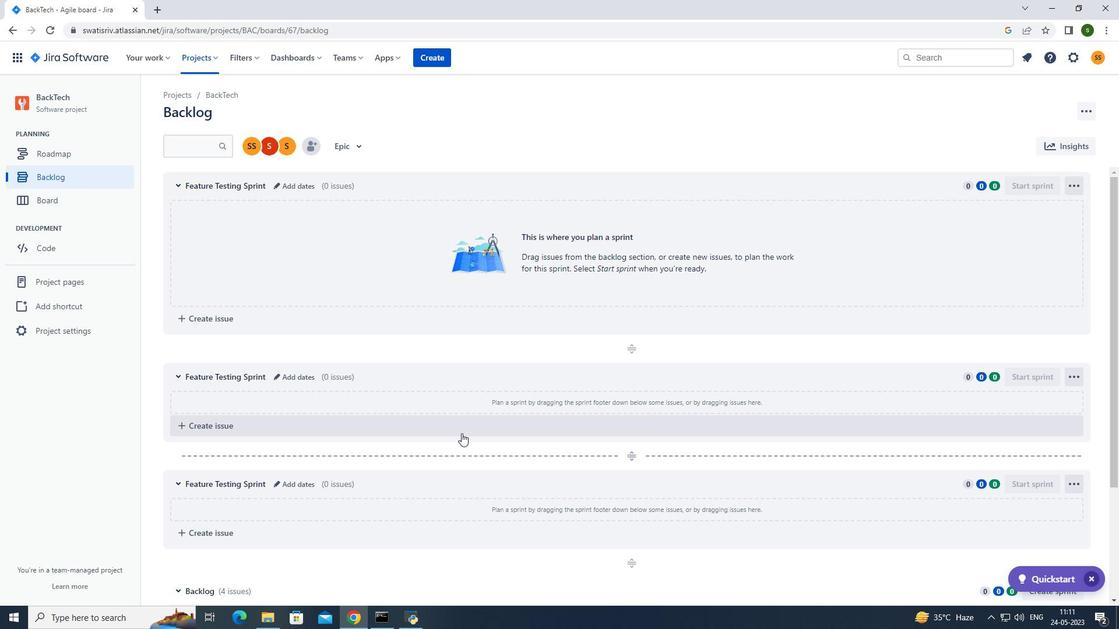 
Action: Mouse scrolled (461, 433) with delta (0, 0)
Screenshot: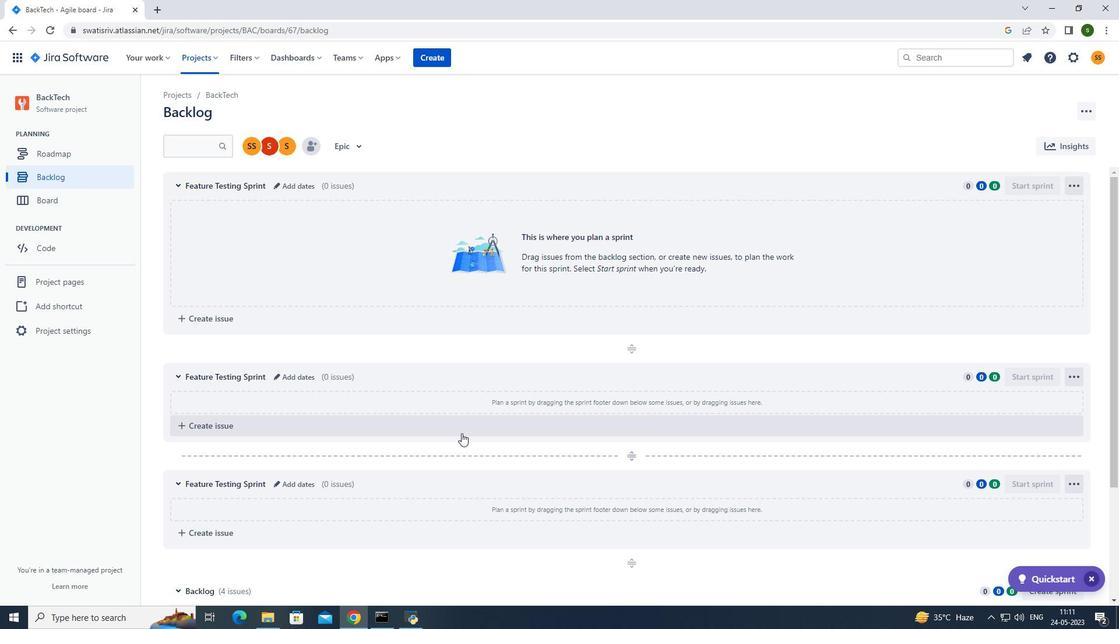 
Action: Mouse scrolled (461, 433) with delta (0, 0)
Screenshot: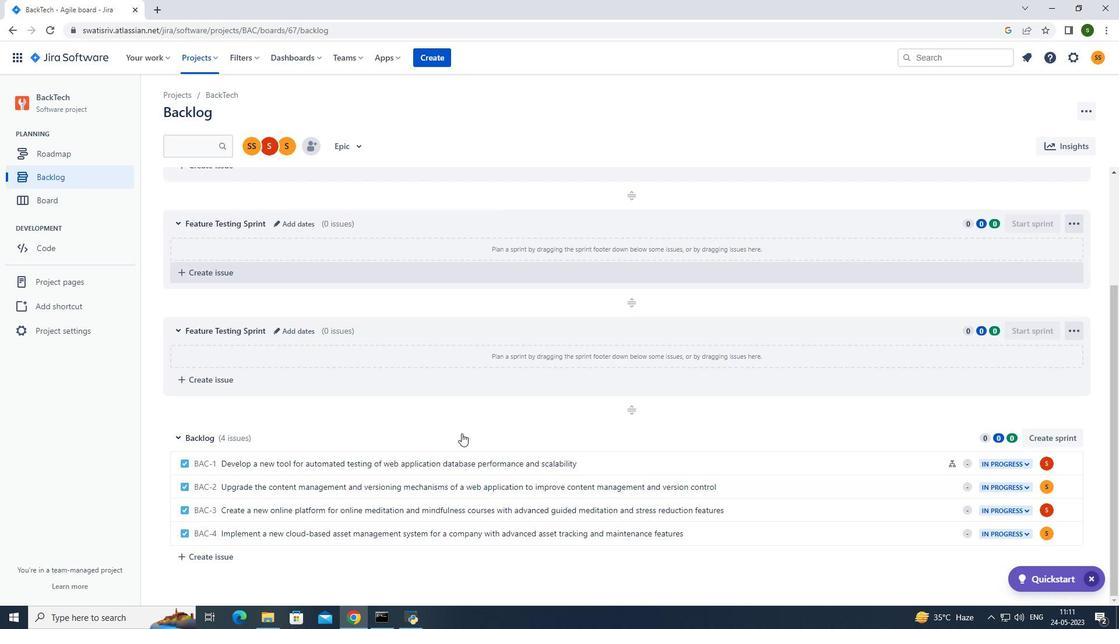 
Action: Mouse scrolled (461, 433) with delta (0, 0)
Screenshot: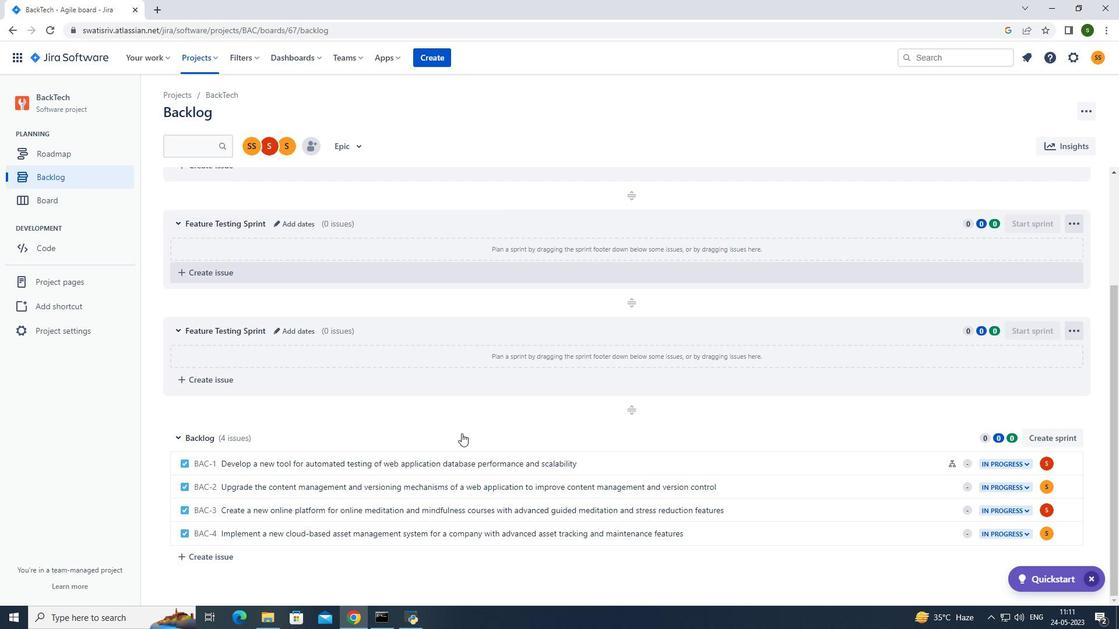 
Action: Mouse moved to (805, 483)
Screenshot: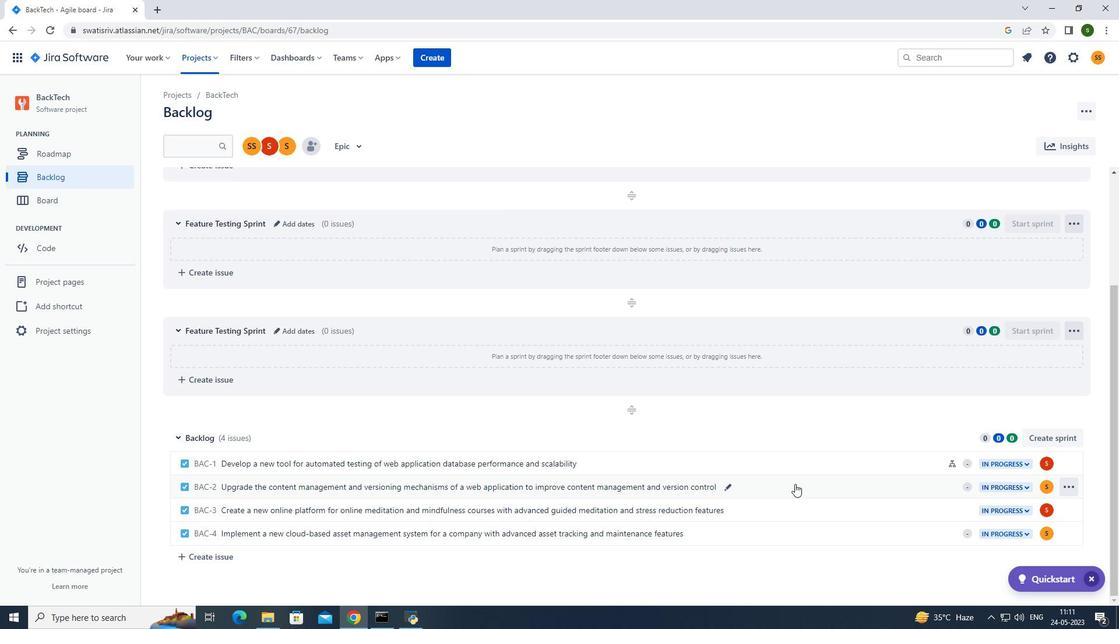
Action: Mouse pressed left at (805, 483)
Screenshot: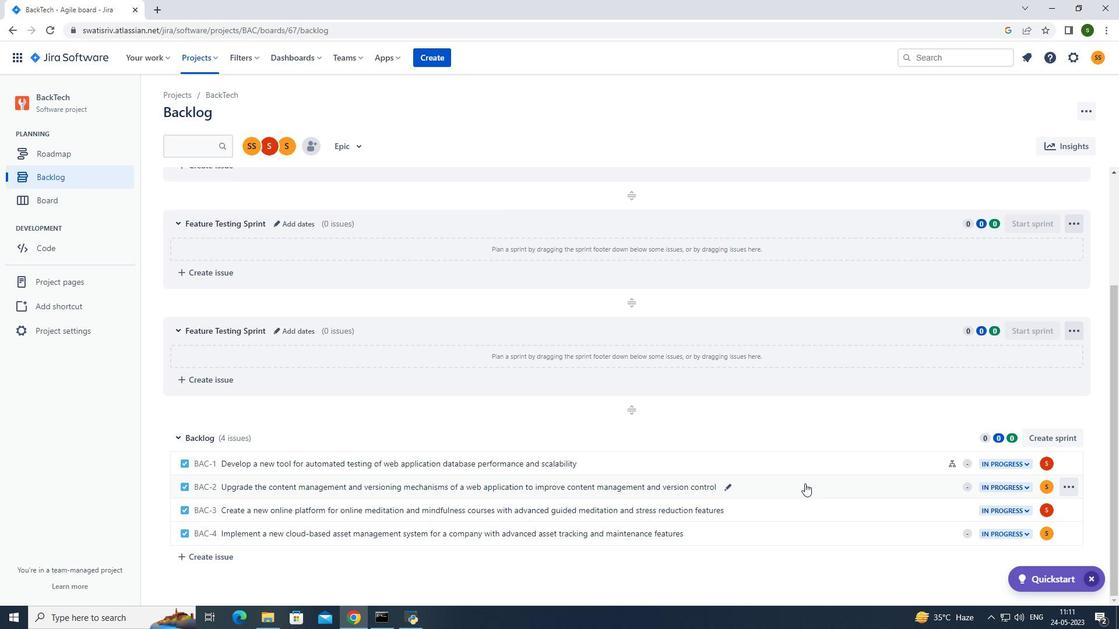 
Action: Mouse moved to (909, 299)
Screenshot: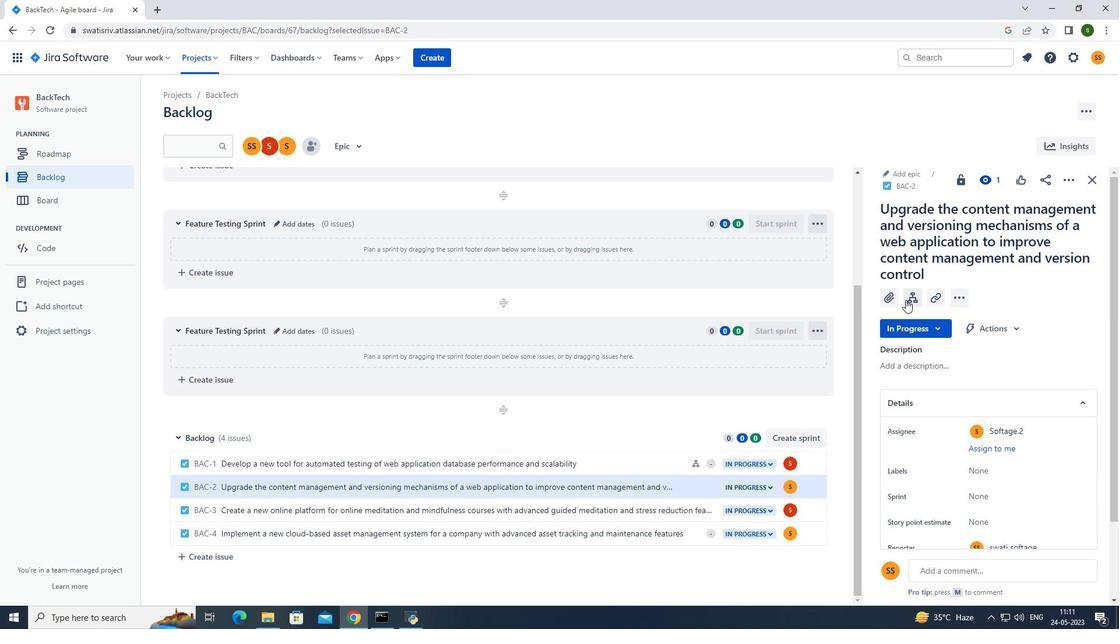 
Action: Mouse pressed left at (909, 299)
Screenshot: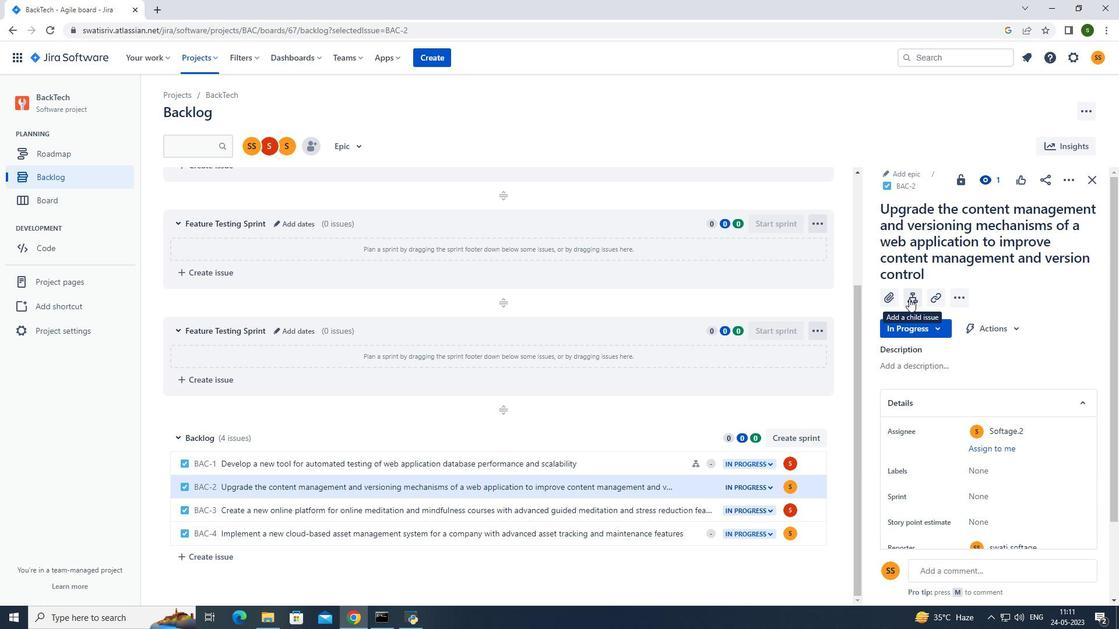 
Action: Mouse moved to (929, 373)
Screenshot: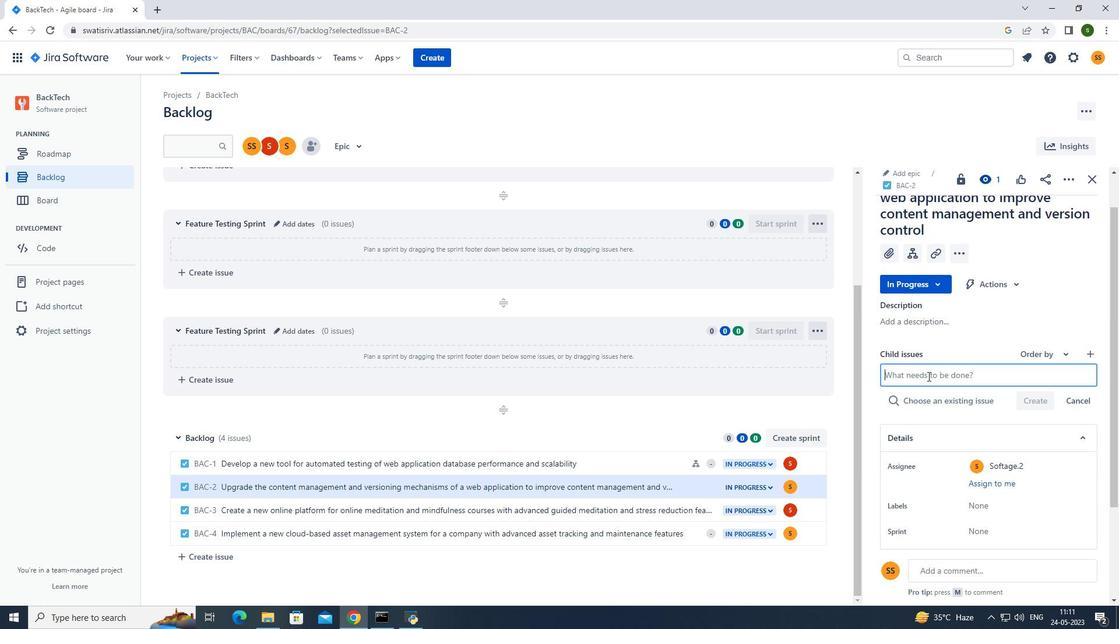 
Action: Mouse pressed left at (929, 373)
Screenshot: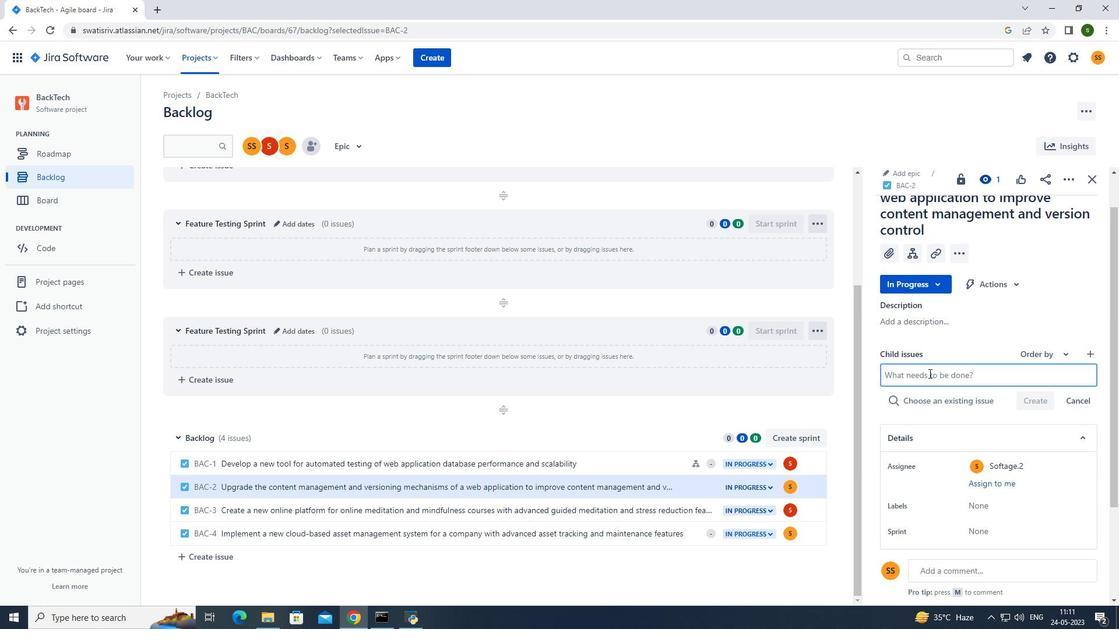
Action: Mouse moved to (929, 376)
Screenshot: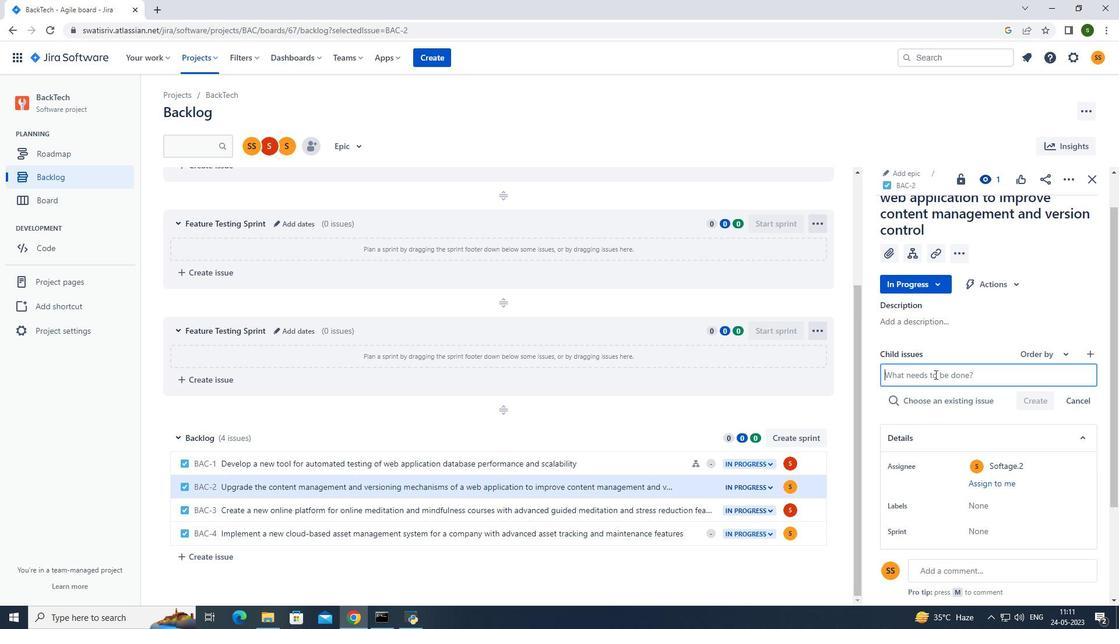 
Action: Mouse pressed left at (929, 376)
Screenshot: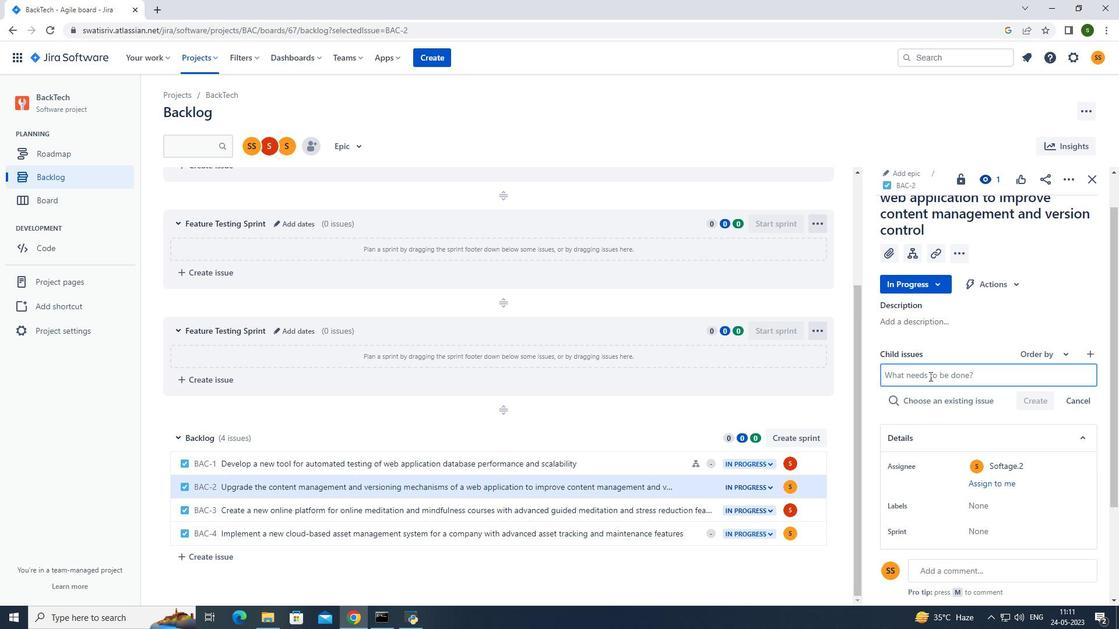 
Action: Mouse moved to (914, 378)
Screenshot: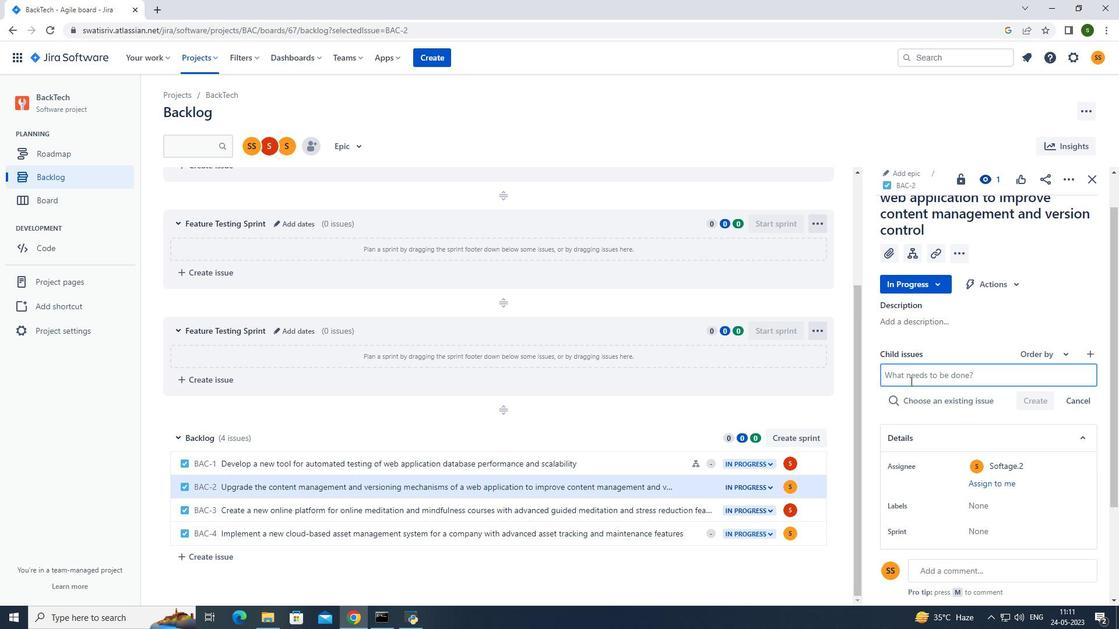 
Action: Mouse pressed left at (914, 378)
Screenshot: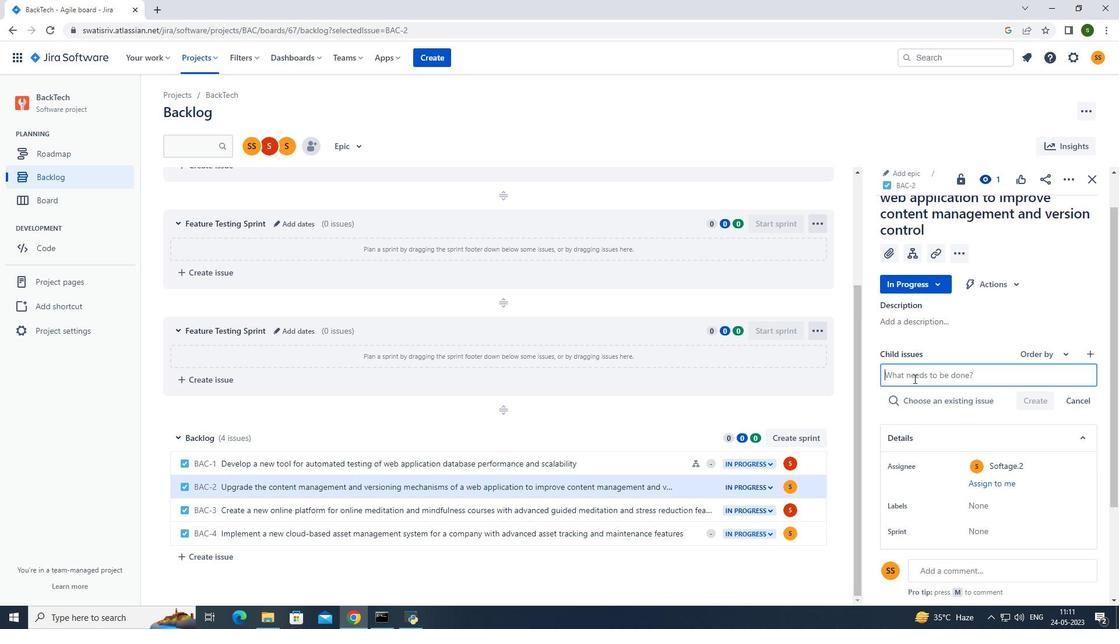 
Action: Mouse moved to (914, 387)
Screenshot: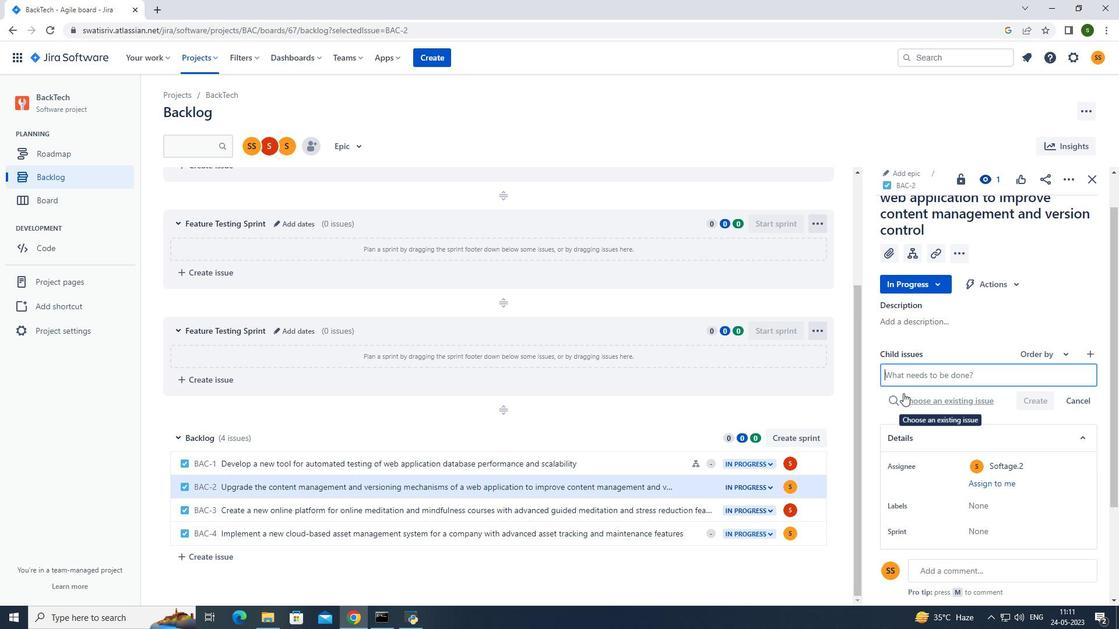
Action: Key pressed <Key.caps_lock>A<Key.caps_lock>utomated<Key.space>testing<Key.space>infrastructure<Key.space>disaster<Key.space>recovery<Key.space>testing<Key.space>and<Key.space>reporting<Key.enter>
Screenshot: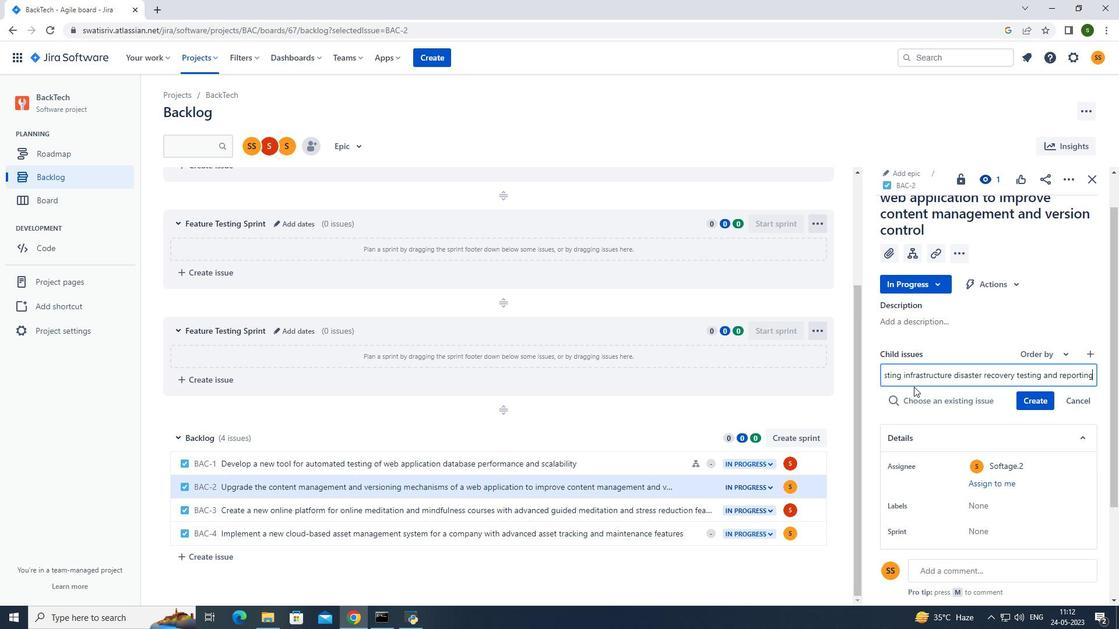 
Action: Mouse moved to (1042, 377)
Screenshot: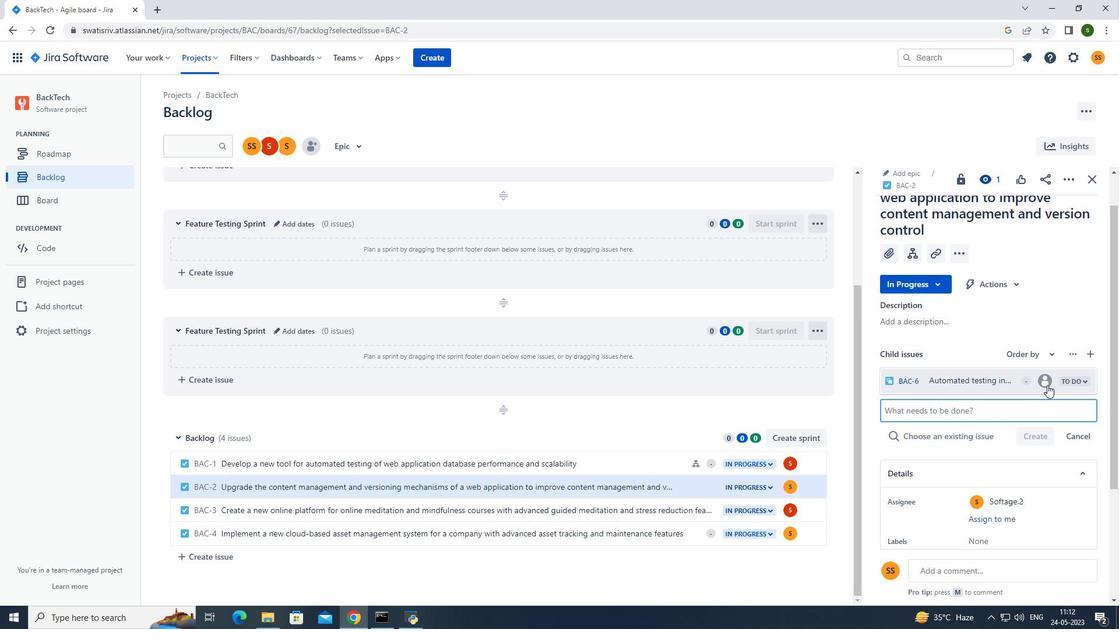 
Action: Mouse pressed left at (1042, 377)
Screenshot: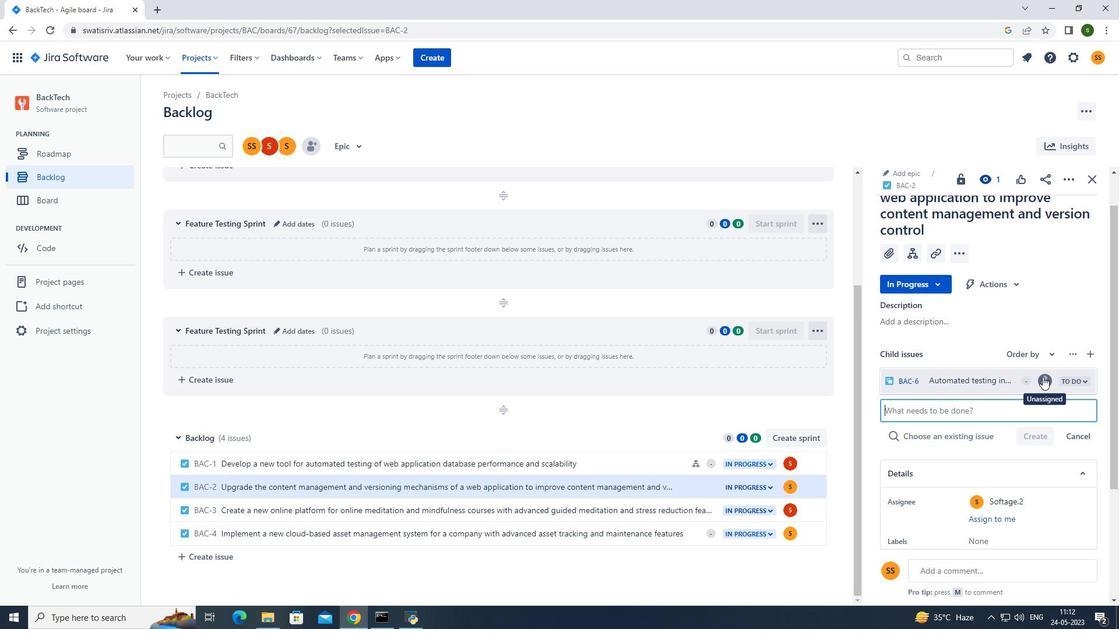 
Action: Mouse moved to (947, 317)
Screenshot: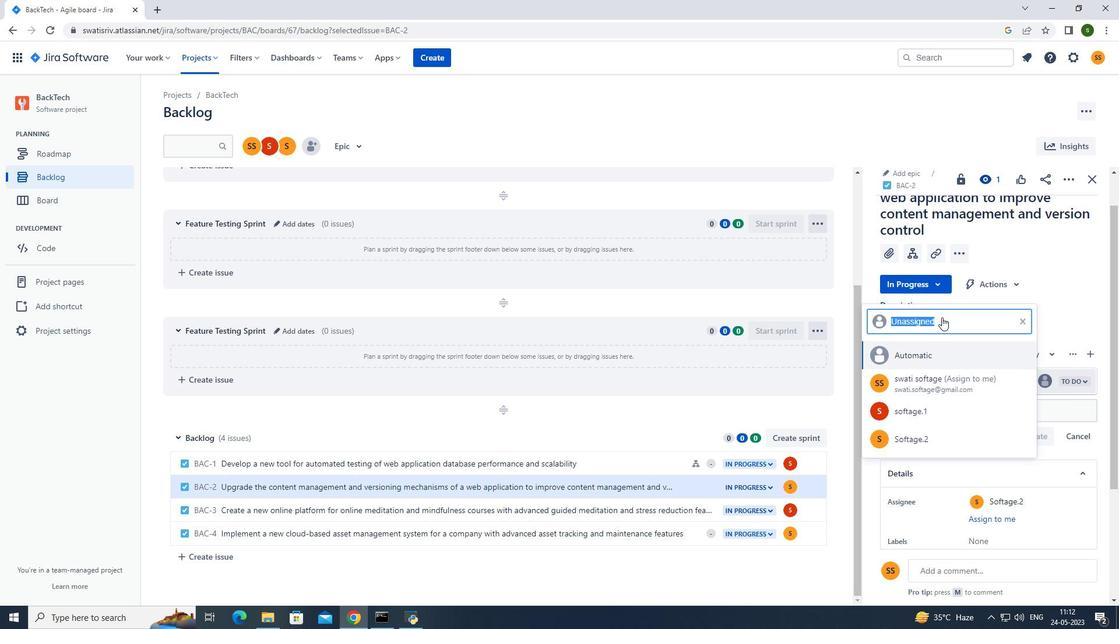 
Action: Key pressed softage.2<Key.shift>@softage.net
Screenshot: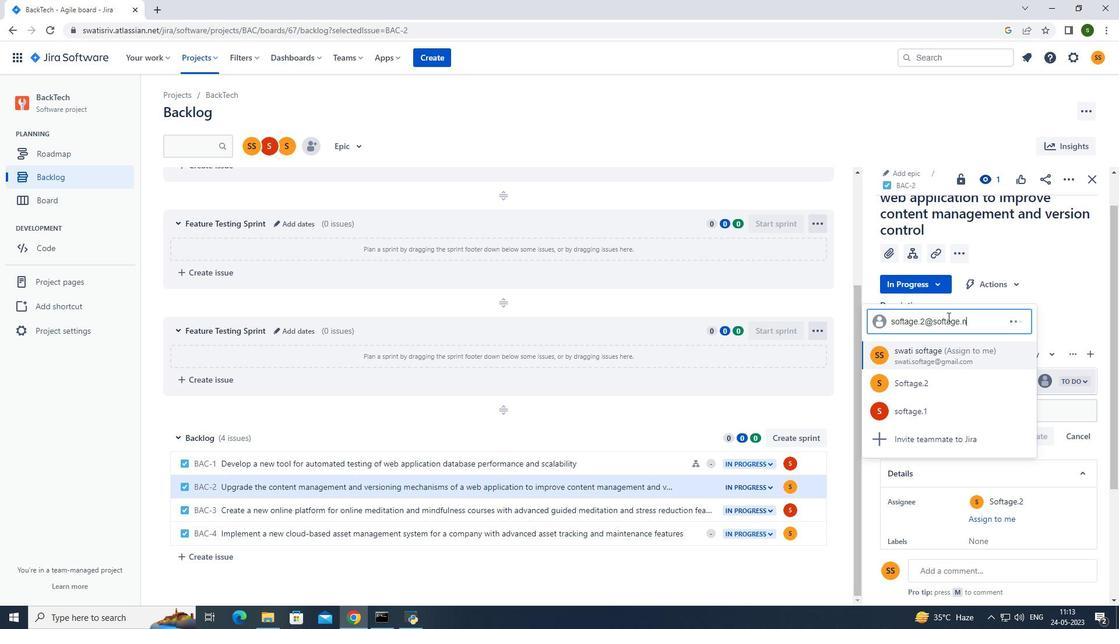 
Action: Mouse moved to (956, 386)
Screenshot: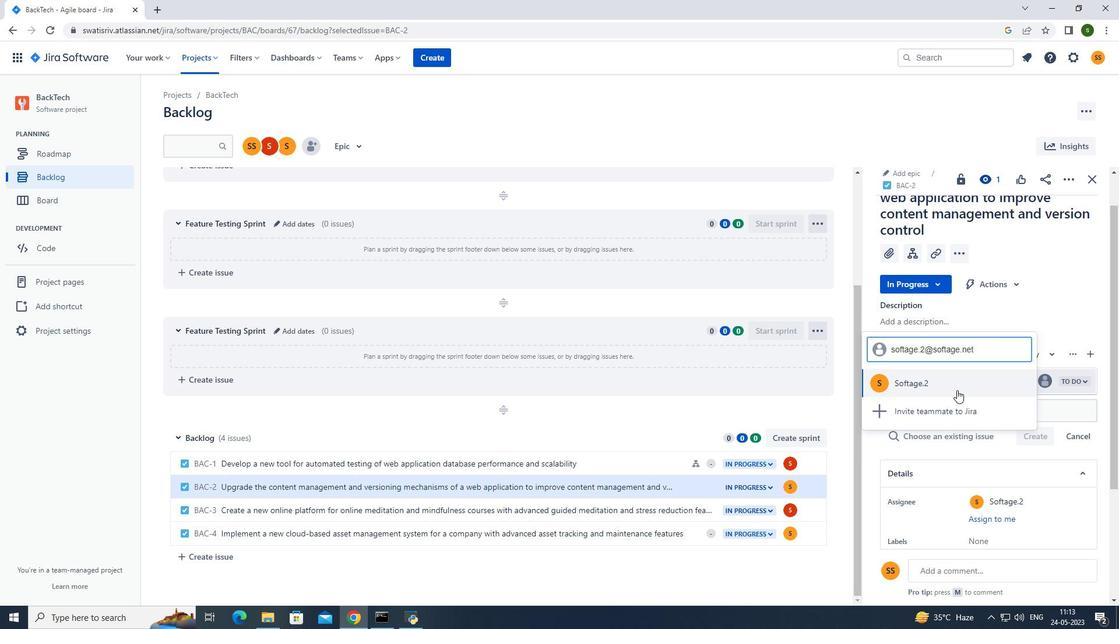 
Action: Mouse pressed left at (956, 386)
Screenshot: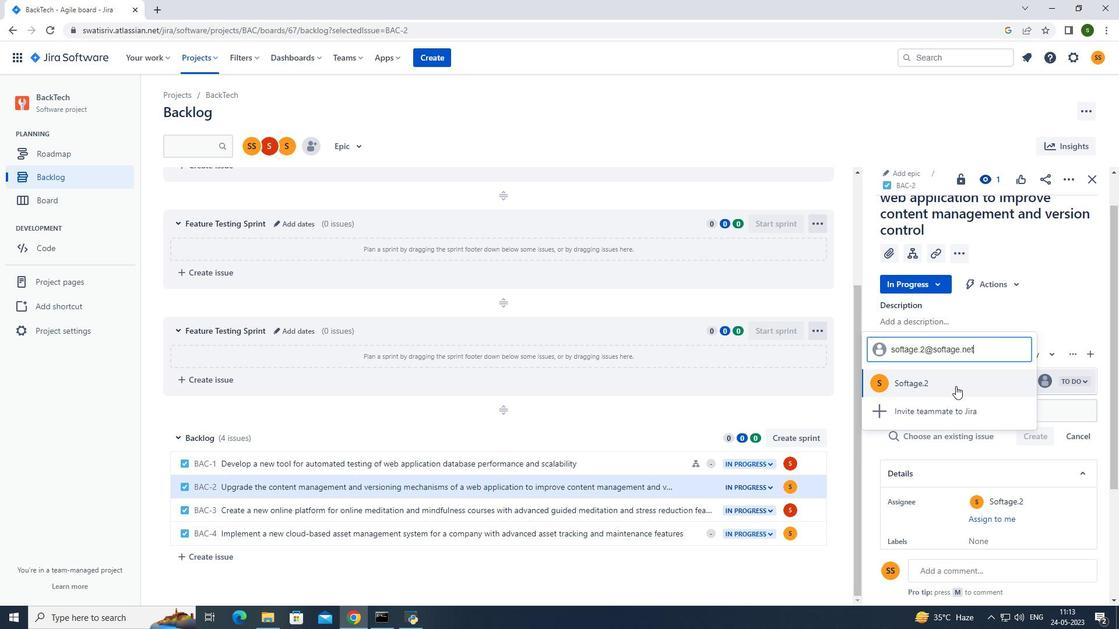 
Action: Mouse moved to (540, 118)
Screenshot: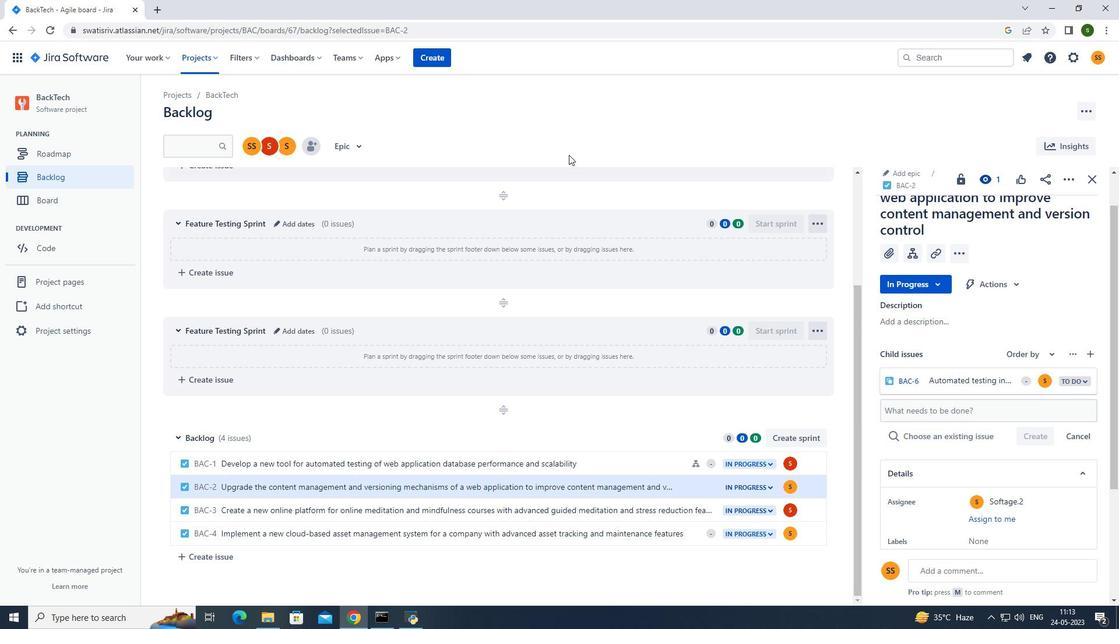 
Action: Mouse pressed left at (540, 118)
Screenshot: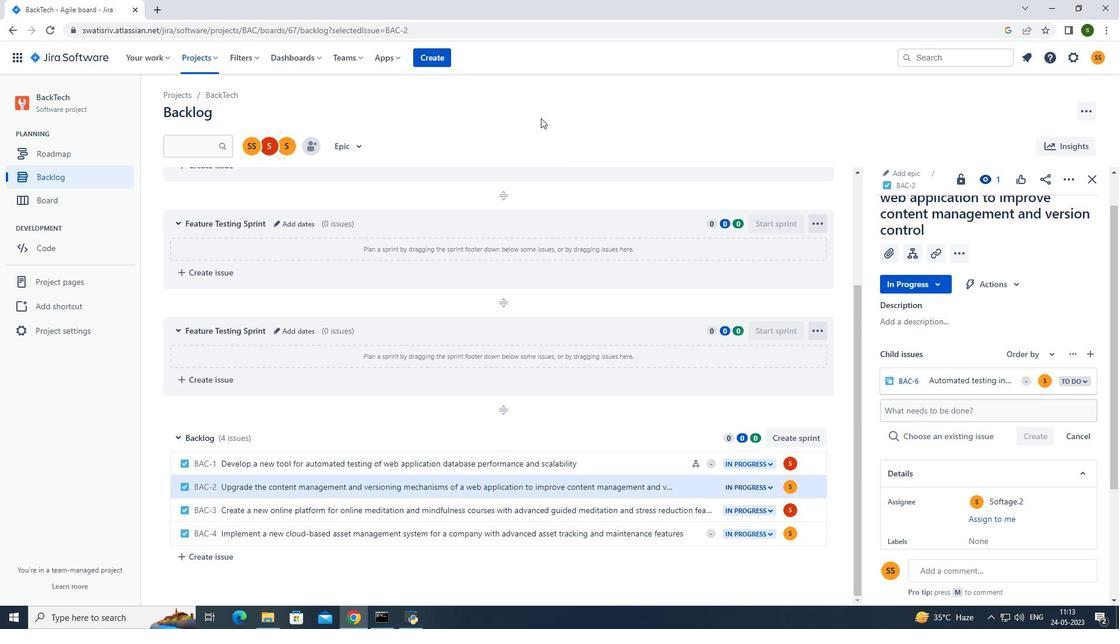 
